 Task: Look for space in Cát Bà, Vietnam from 10th July, 2023 to 25th July, 2023 for 3 adults, 1 child in price range Rs.15000 to Rs.25000. Place can be shared room with 2 bedrooms having 3 beds and 2 bathrooms. Property type can be house, flat, guest house. Amenities needed are: wifi, TV, free parkinig on premises, gym, breakfast. Booking option can be shelf check-in. Required host language is English.
Action: Mouse moved to (426, 93)
Screenshot: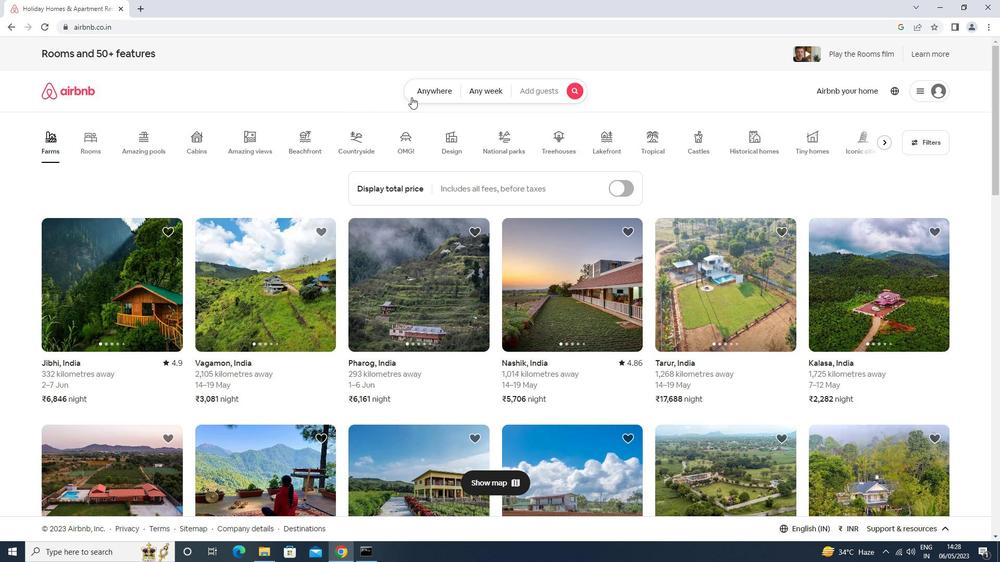 
Action: Mouse pressed left at (426, 93)
Screenshot: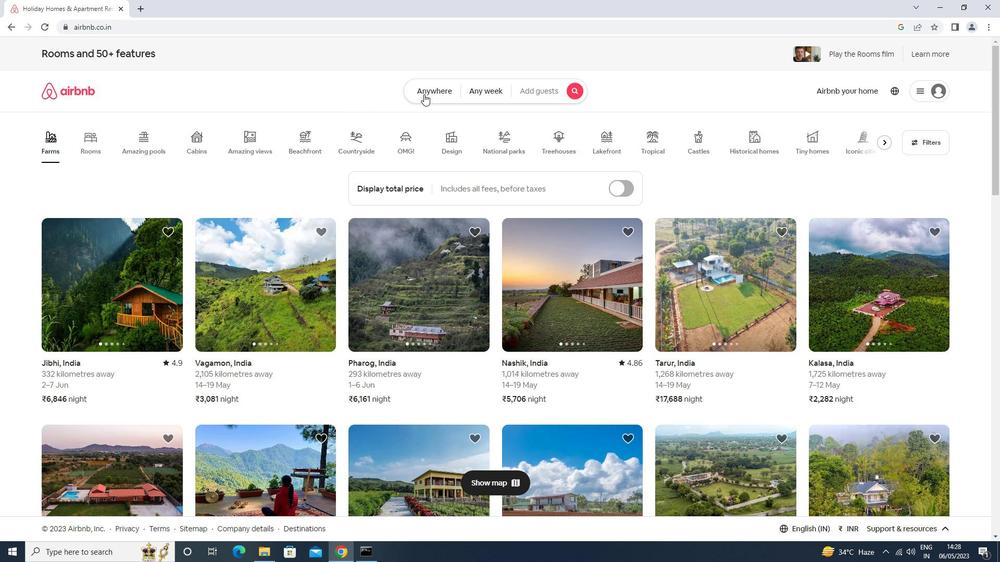 
Action: Mouse moved to (313, 133)
Screenshot: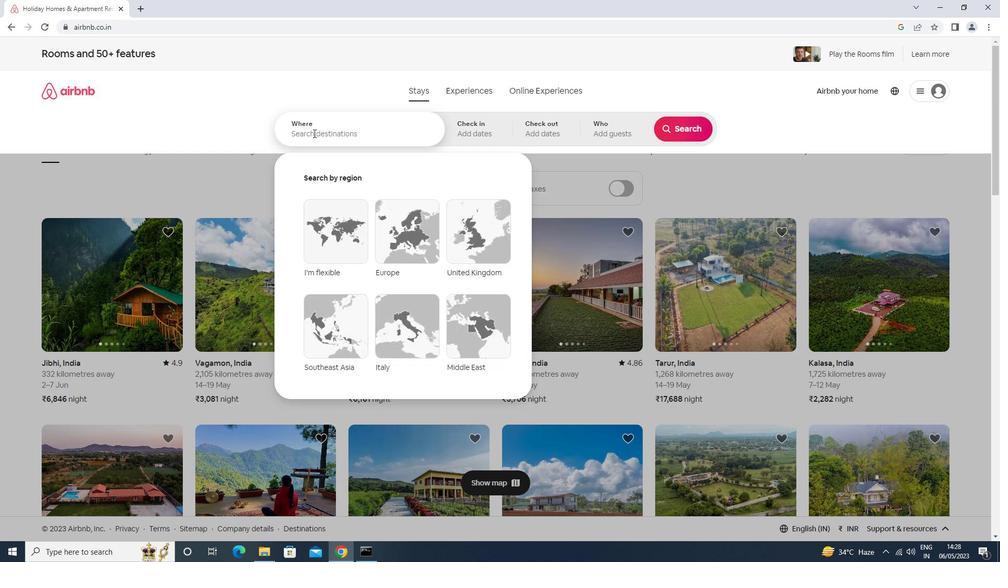 
Action: Mouse pressed left at (313, 133)
Screenshot: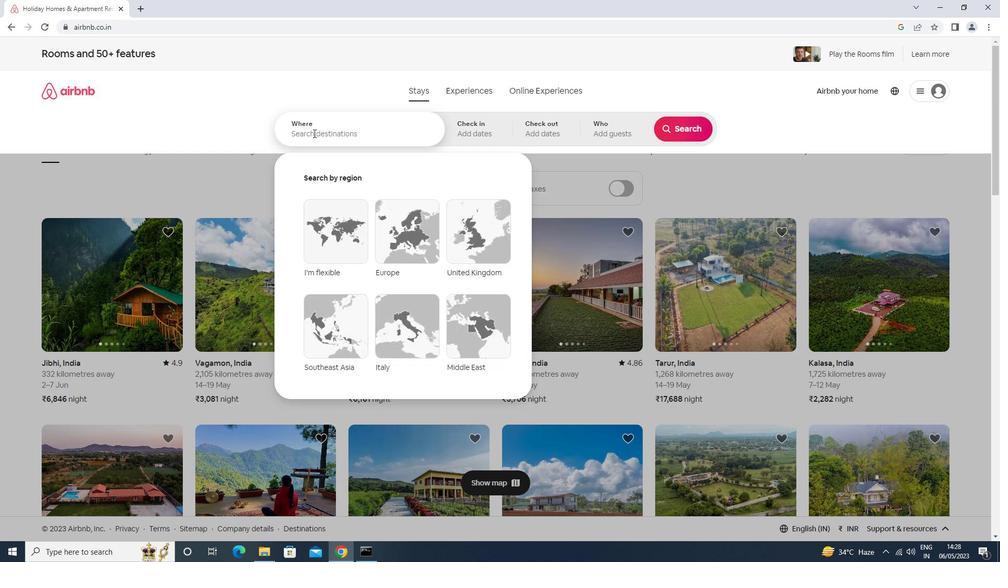 
Action: Key pressed cat<Key.space>ba<Key.space>vietnan<Key.backspace>m<Key.enter>
Screenshot: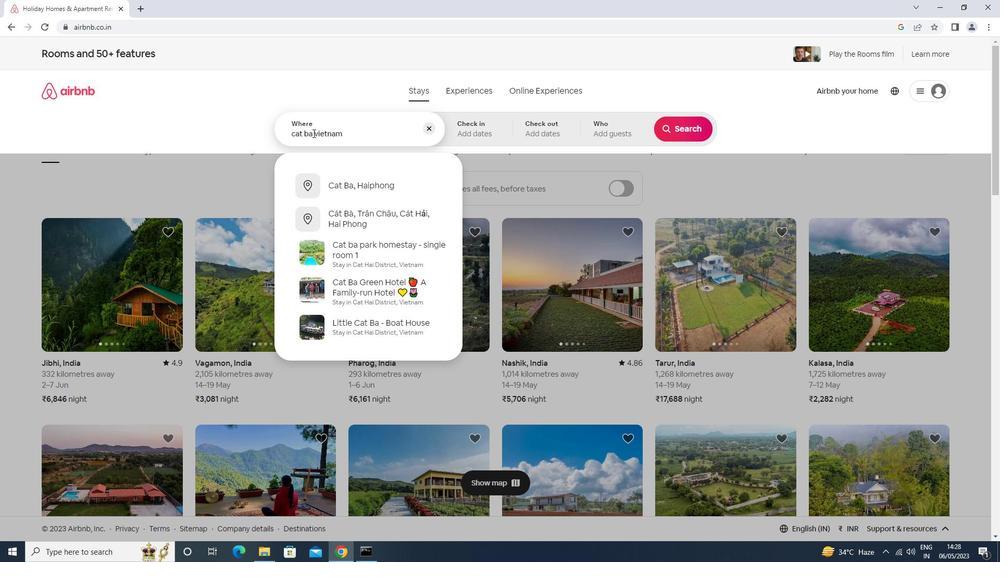 
Action: Mouse moved to (683, 209)
Screenshot: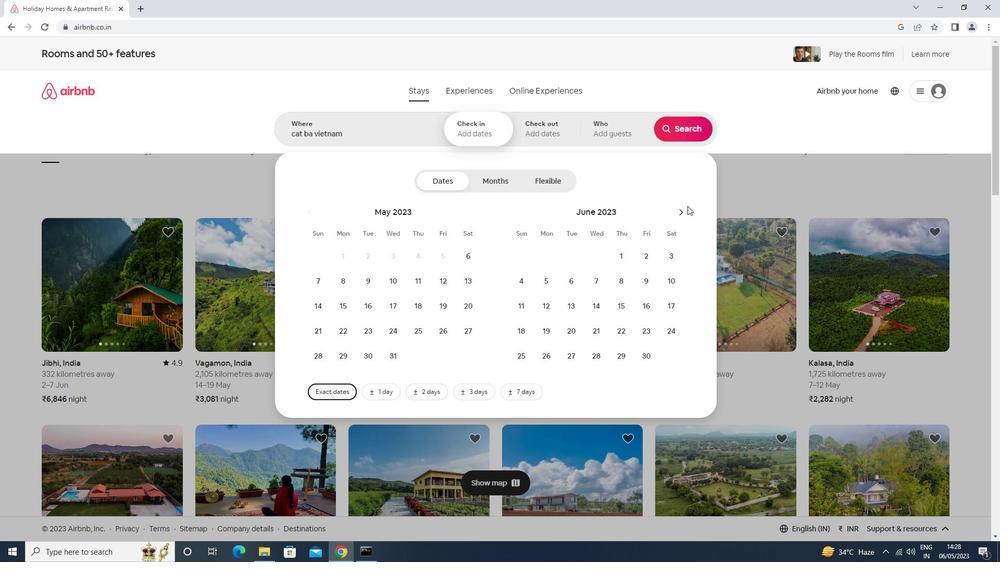 
Action: Mouse pressed left at (683, 209)
Screenshot: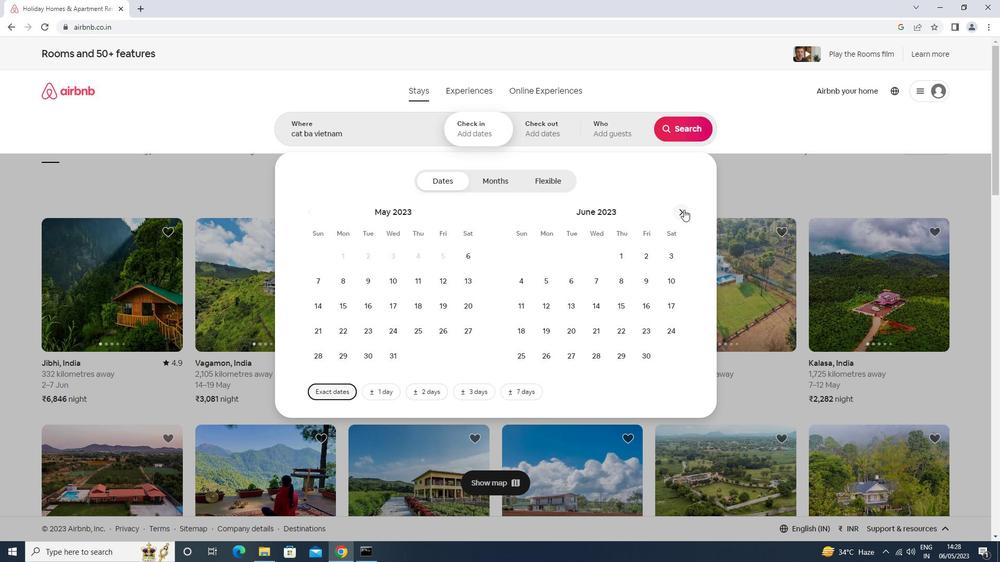 
Action: Mouse moved to (550, 304)
Screenshot: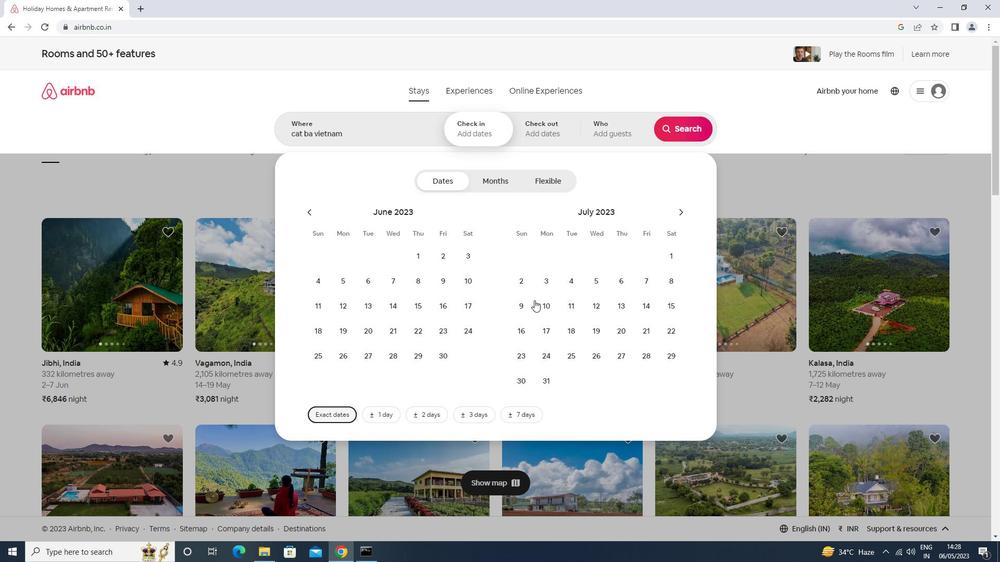 
Action: Mouse pressed left at (550, 304)
Screenshot: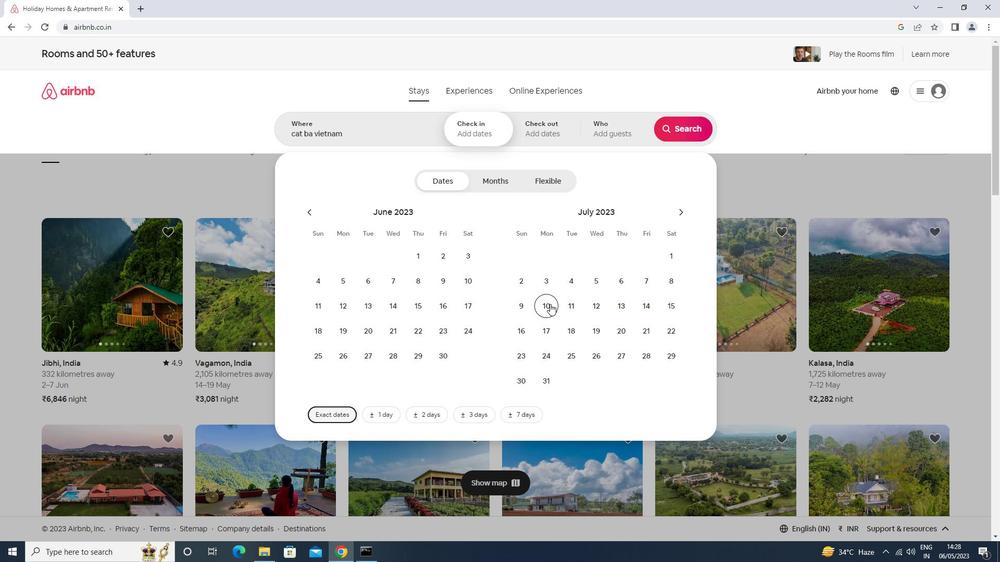 
Action: Mouse moved to (573, 352)
Screenshot: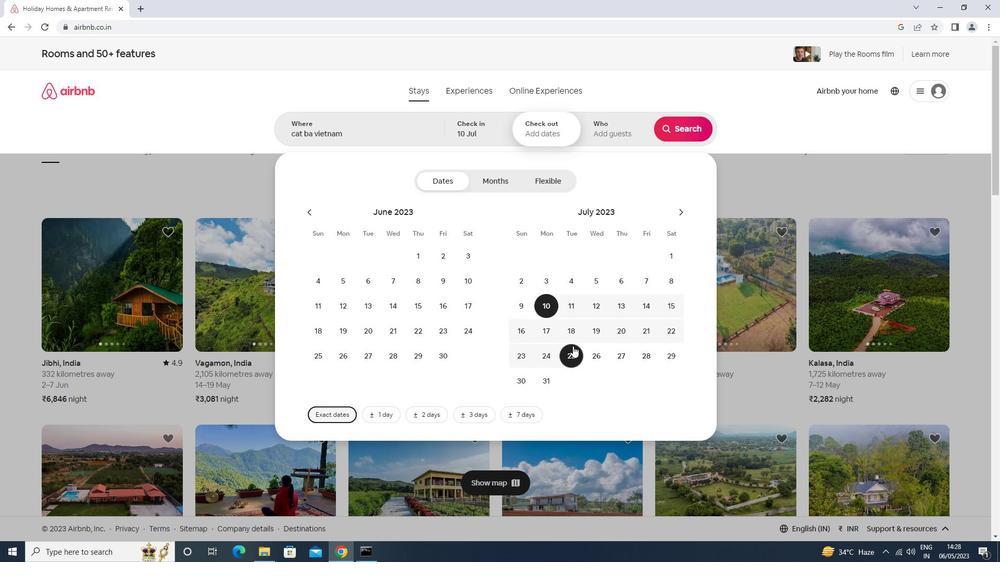 
Action: Mouse pressed left at (573, 352)
Screenshot: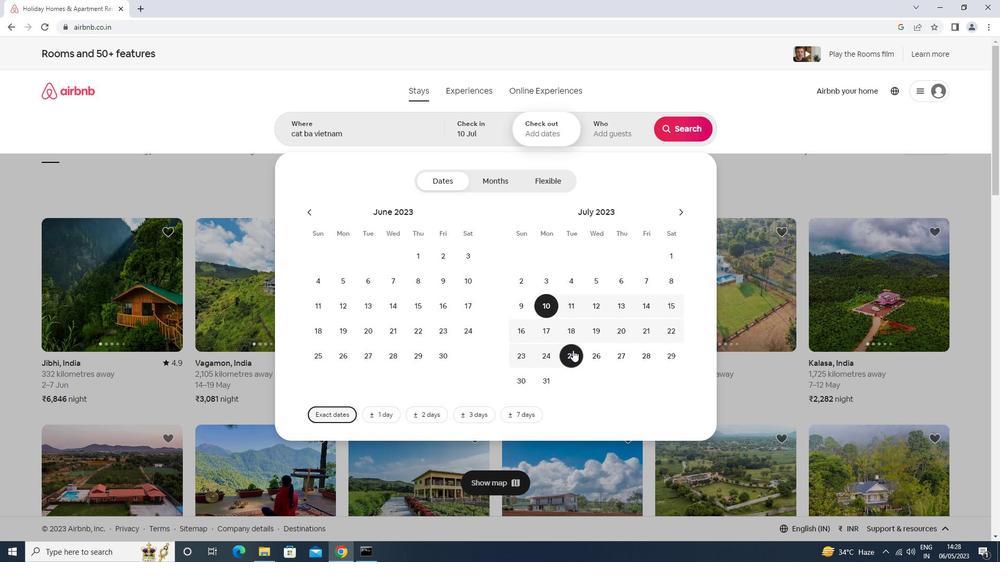 
Action: Mouse moved to (604, 140)
Screenshot: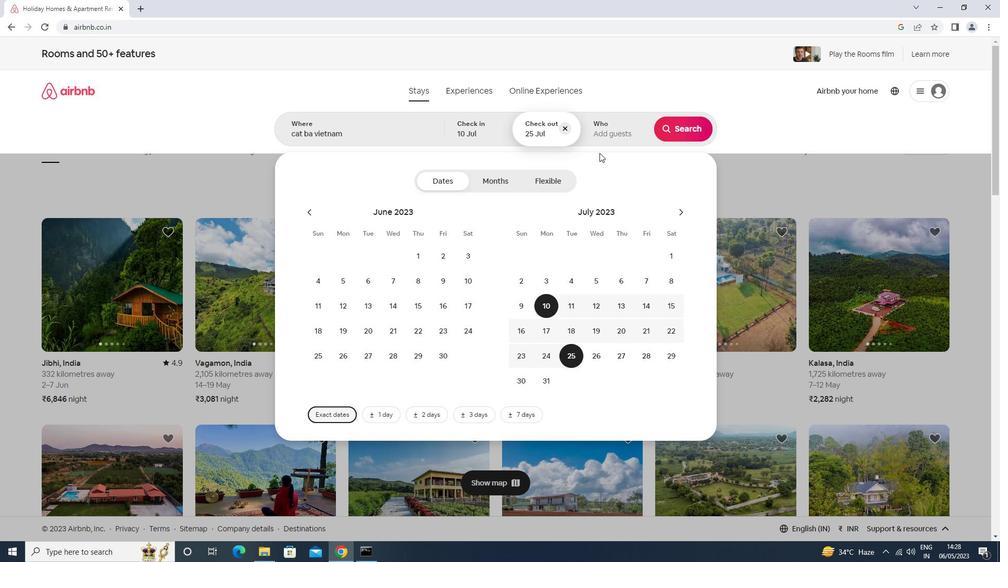 
Action: Mouse pressed left at (604, 140)
Screenshot: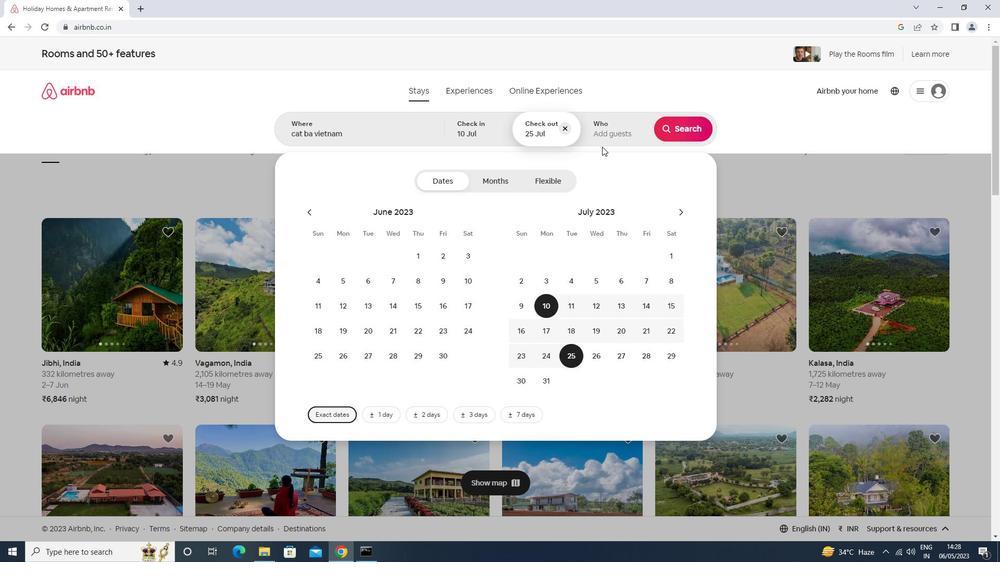 
Action: Mouse moved to (687, 184)
Screenshot: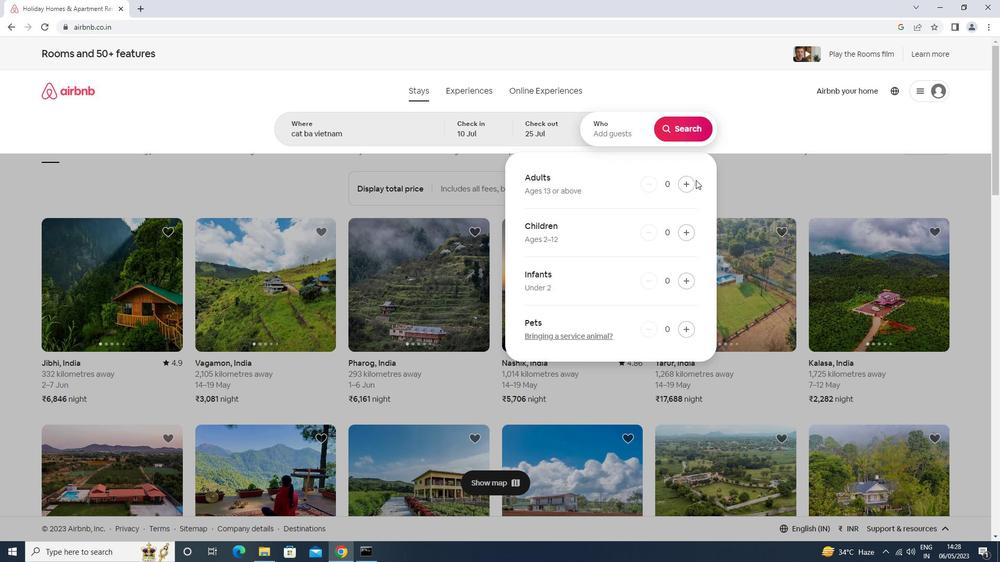 
Action: Mouse pressed left at (687, 184)
Screenshot: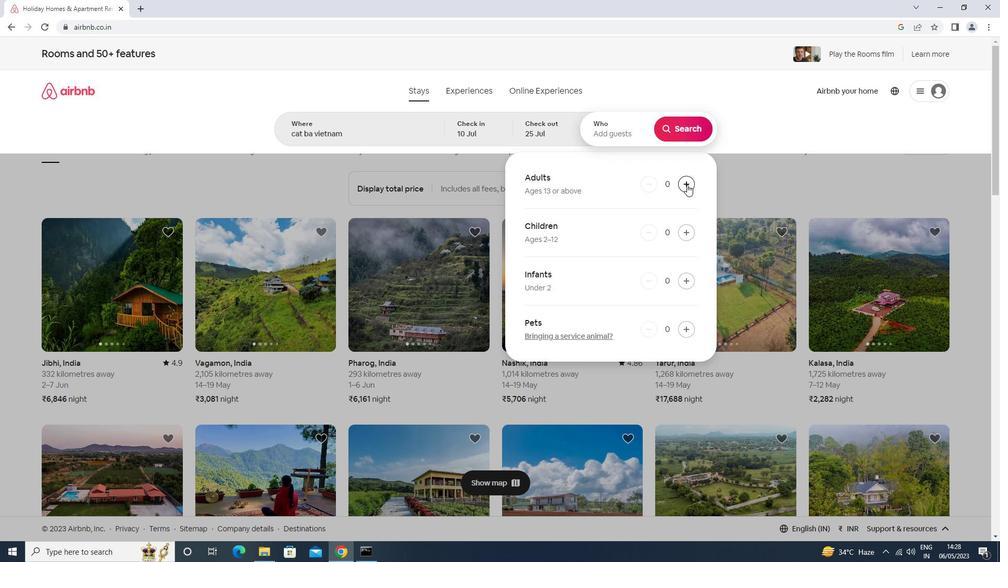 
Action: Mouse pressed left at (687, 184)
Screenshot: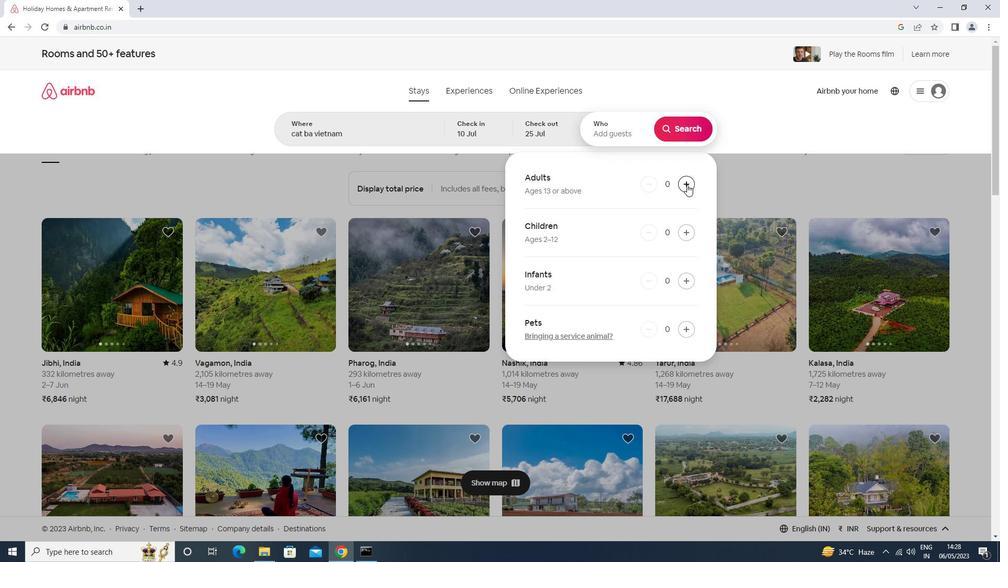 
Action: Mouse pressed left at (687, 184)
Screenshot: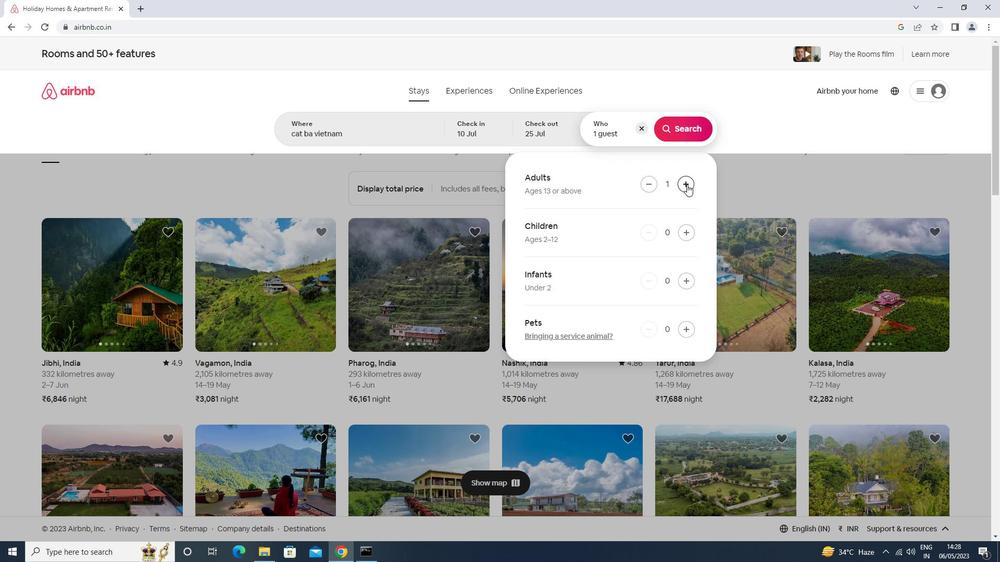 
Action: Mouse moved to (690, 236)
Screenshot: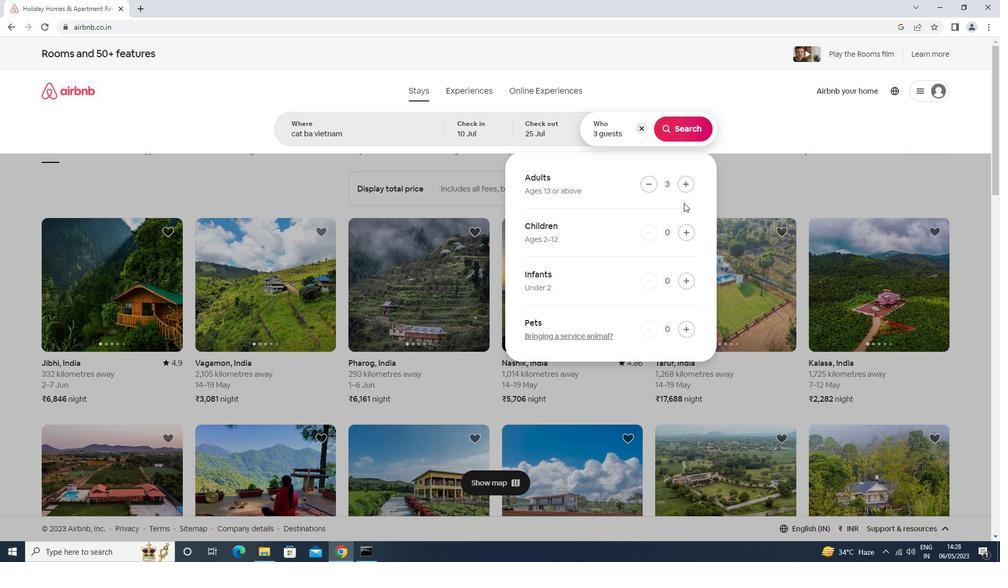 
Action: Mouse pressed left at (690, 236)
Screenshot: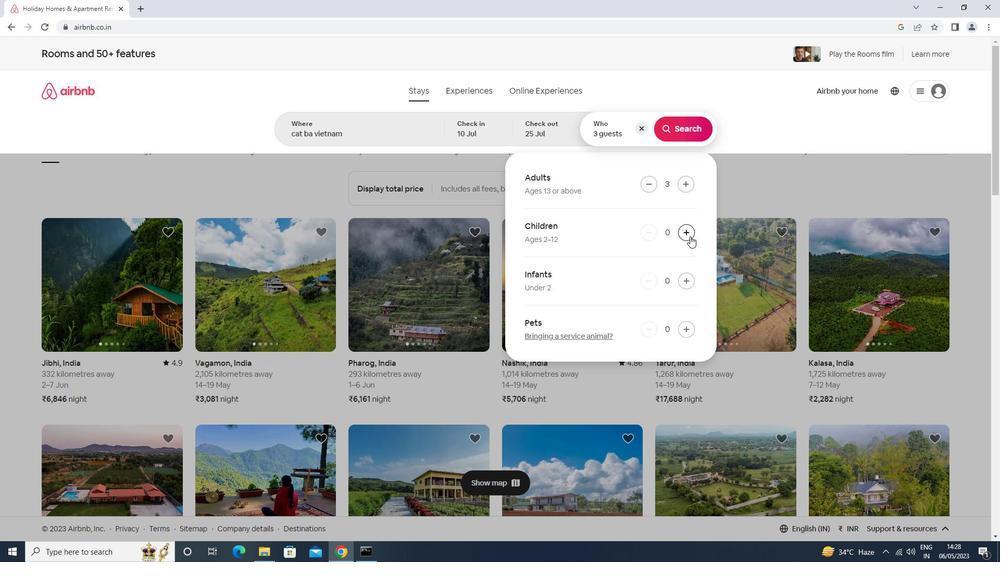
Action: Mouse moved to (685, 131)
Screenshot: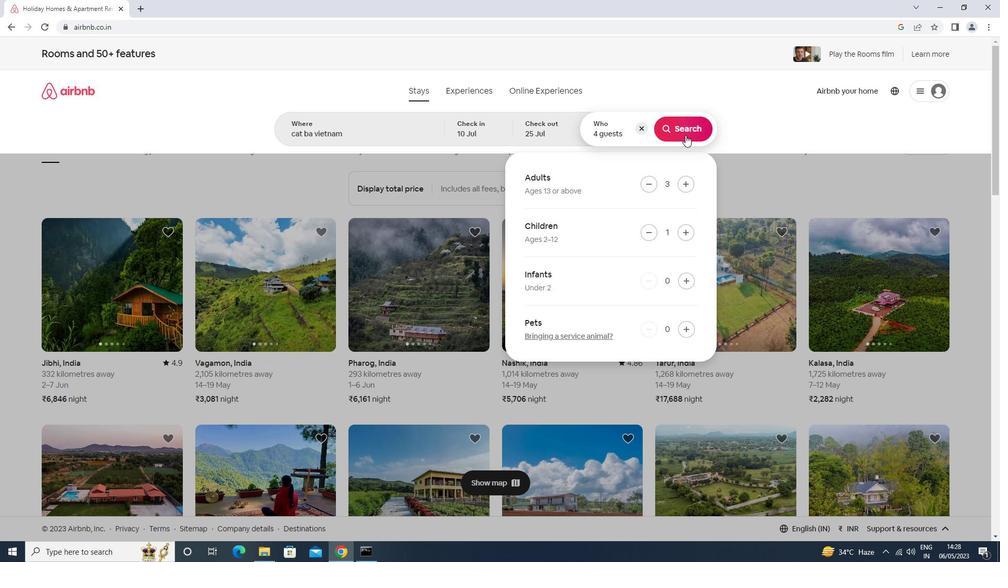 
Action: Mouse pressed left at (685, 131)
Screenshot: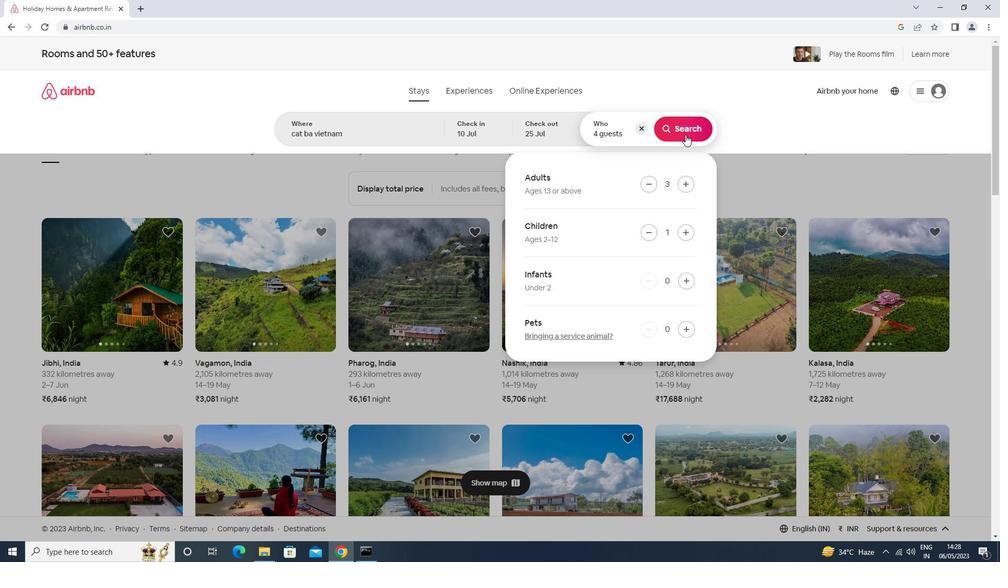 
Action: Mouse moved to (946, 88)
Screenshot: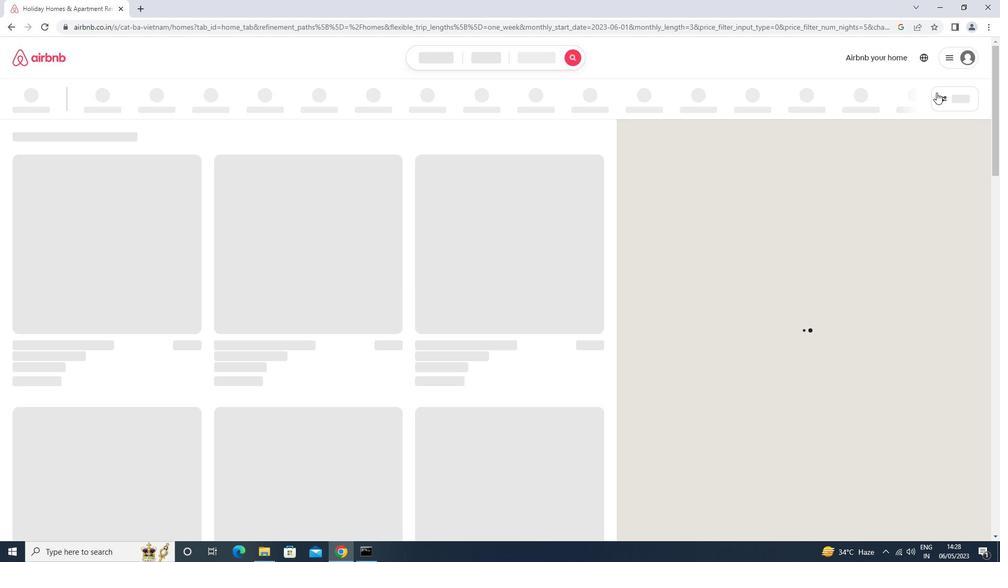 
Action: Mouse pressed left at (946, 88)
Screenshot: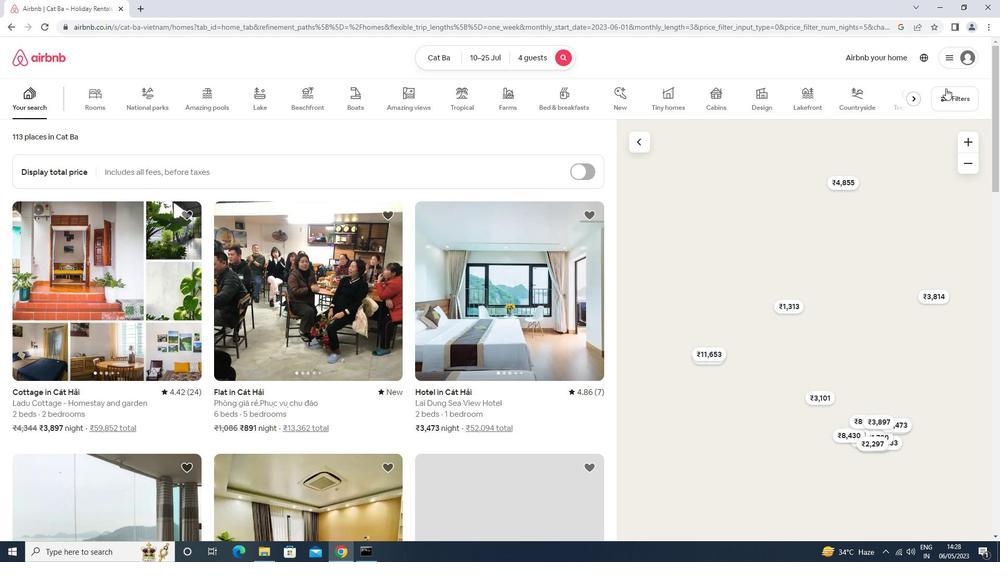 
Action: Mouse moved to (410, 350)
Screenshot: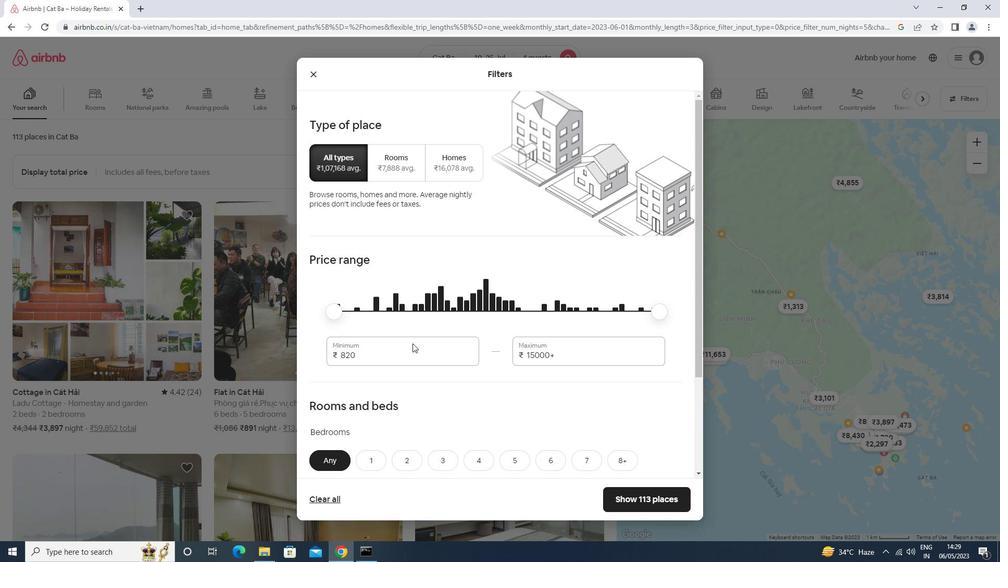 
Action: Mouse pressed left at (410, 350)
Screenshot: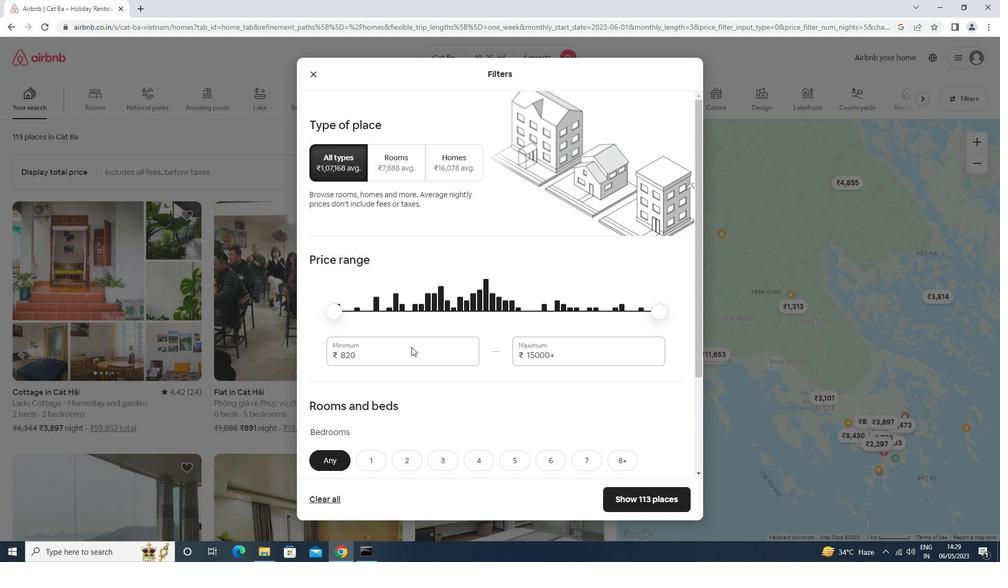
Action: Key pressed <Key.backspace><Key.backspace><Key.backspace>15000<Key.tab>25000
Screenshot: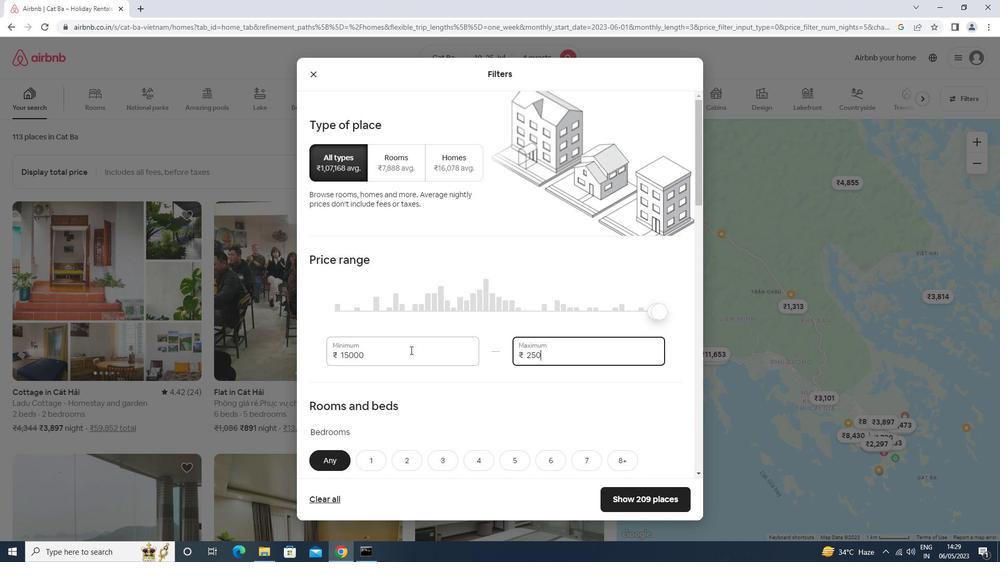 
Action: Mouse moved to (414, 327)
Screenshot: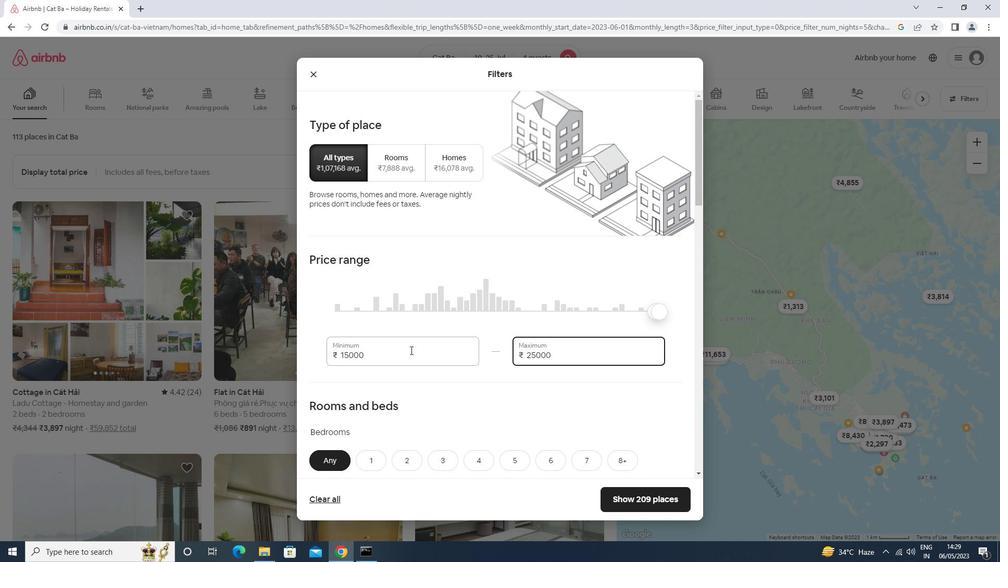 
Action: Mouse scrolled (414, 327) with delta (0, 0)
Screenshot: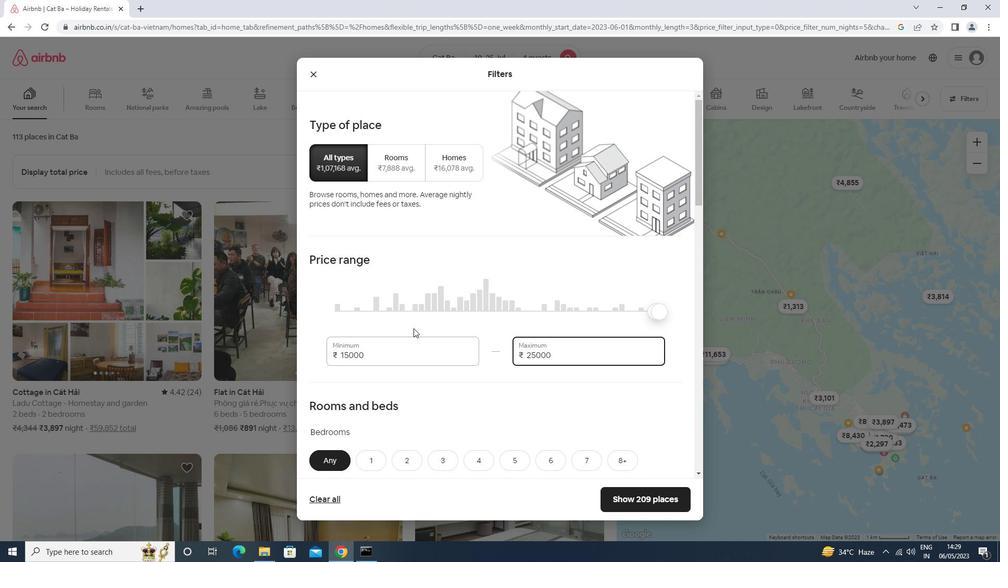 
Action: Mouse scrolled (414, 327) with delta (0, 0)
Screenshot: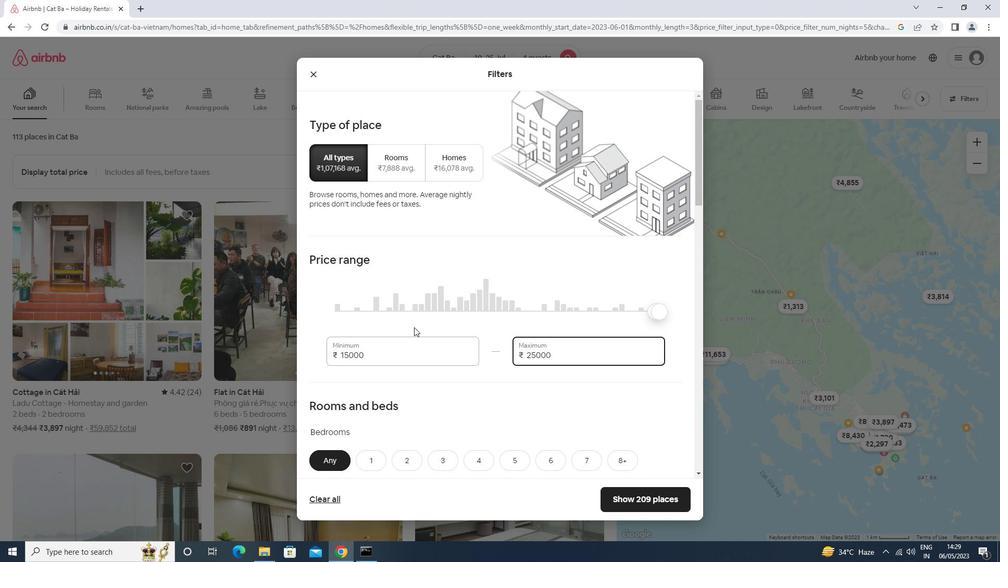 
Action: Mouse scrolled (414, 327) with delta (0, 0)
Screenshot: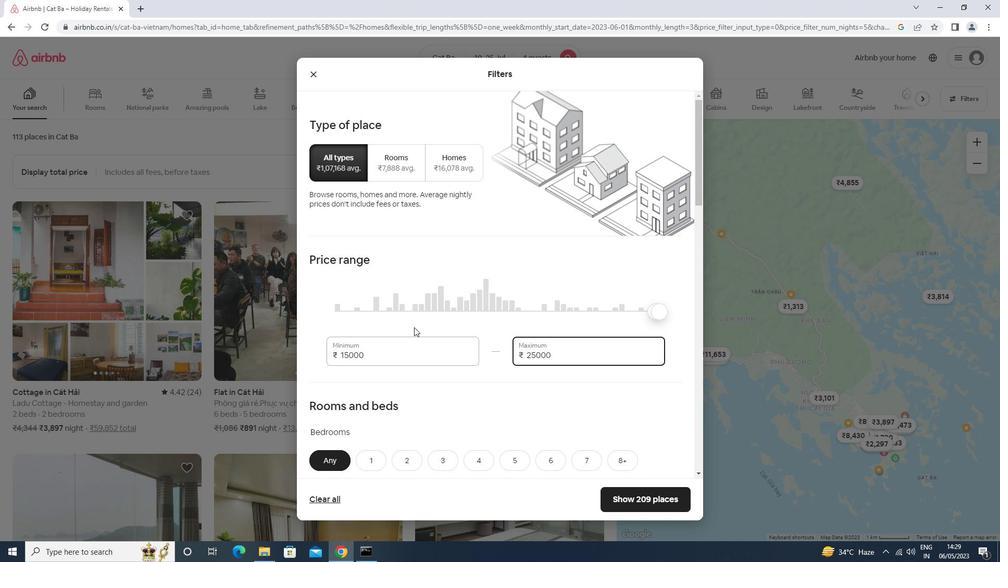 
Action: Mouse scrolled (414, 327) with delta (0, 0)
Screenshot: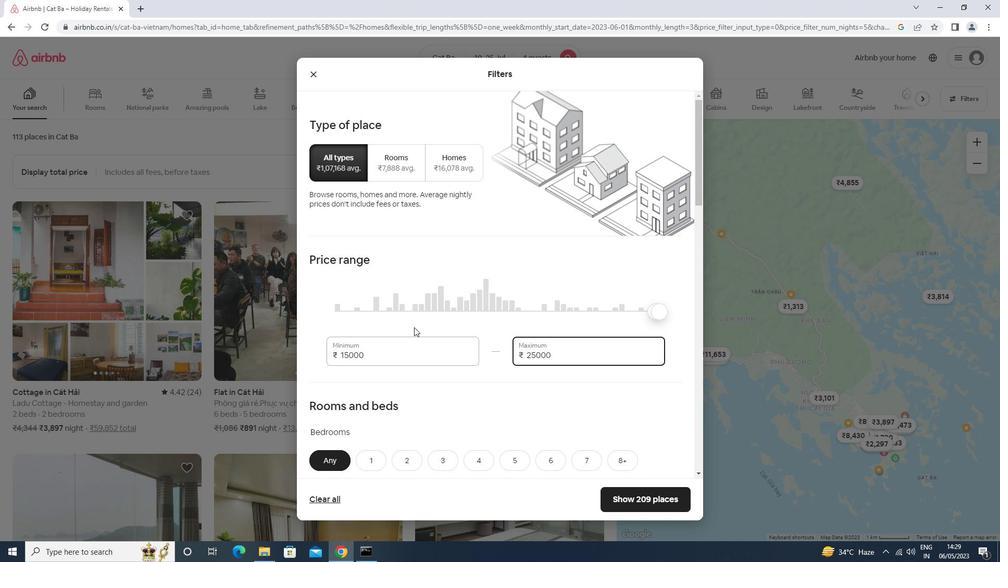 
Action: Mouse scrolled (414, 327) with delta (0, 0)
Screenshot: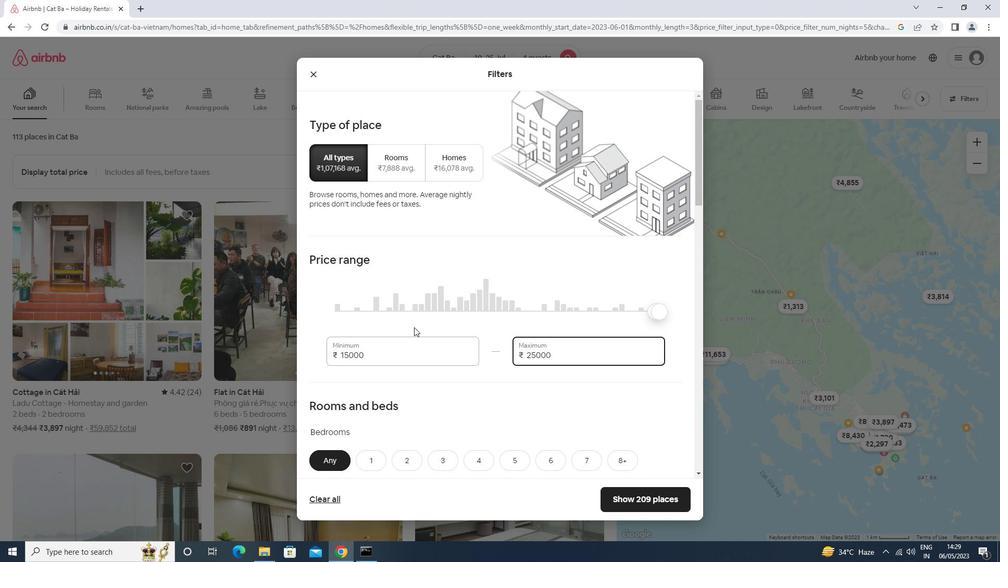 
Action: Mouse moved to (405, 200)
Screenshot: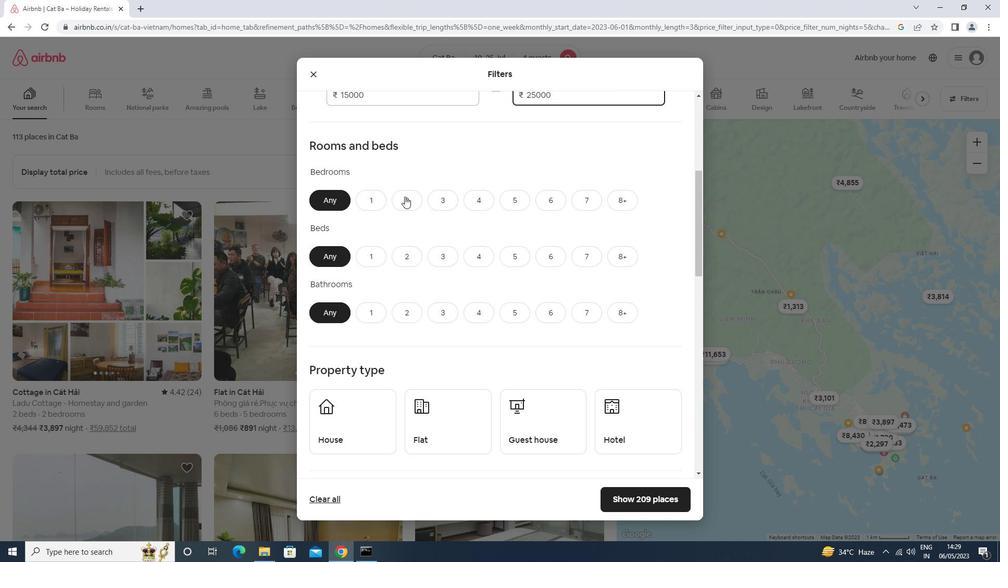
Action: Mouse pressed left at (405, 200)
Screenshot: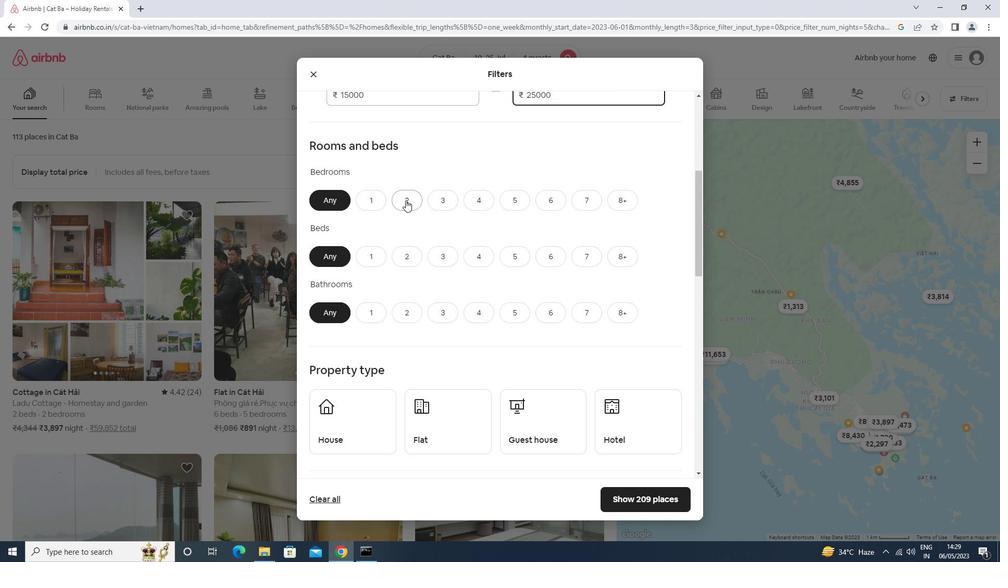 
Action: Mouse moved to (413, 251)
Screenshot: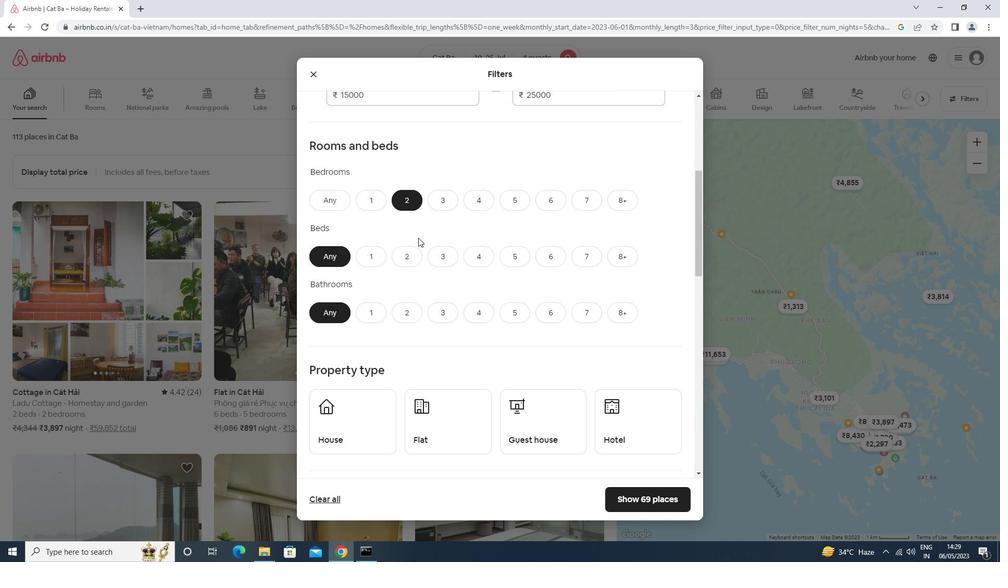 
Action: Mouse pressed left at (413, 251)
Screenshot: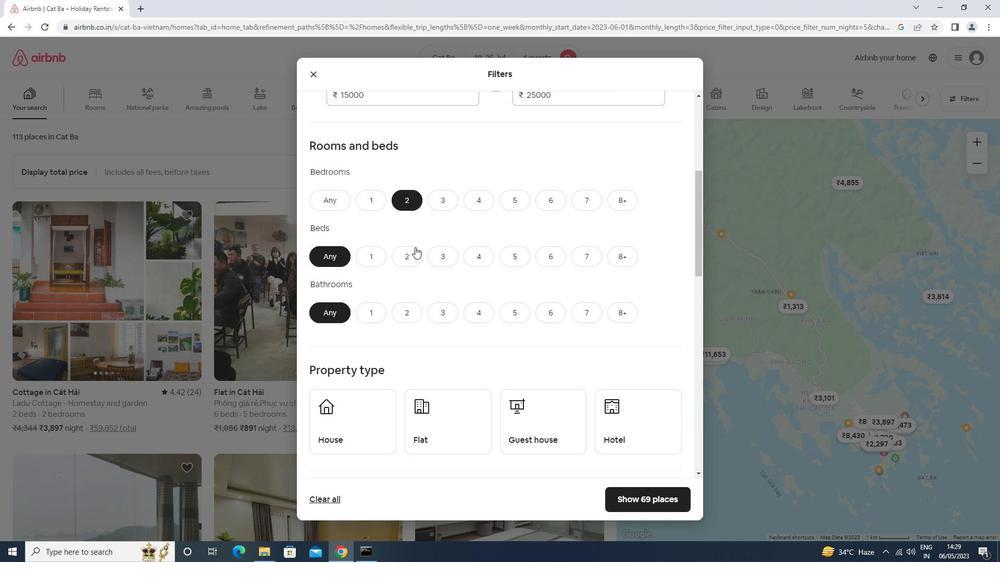
Action: Mouse moved to (404, 312)
Screenshot: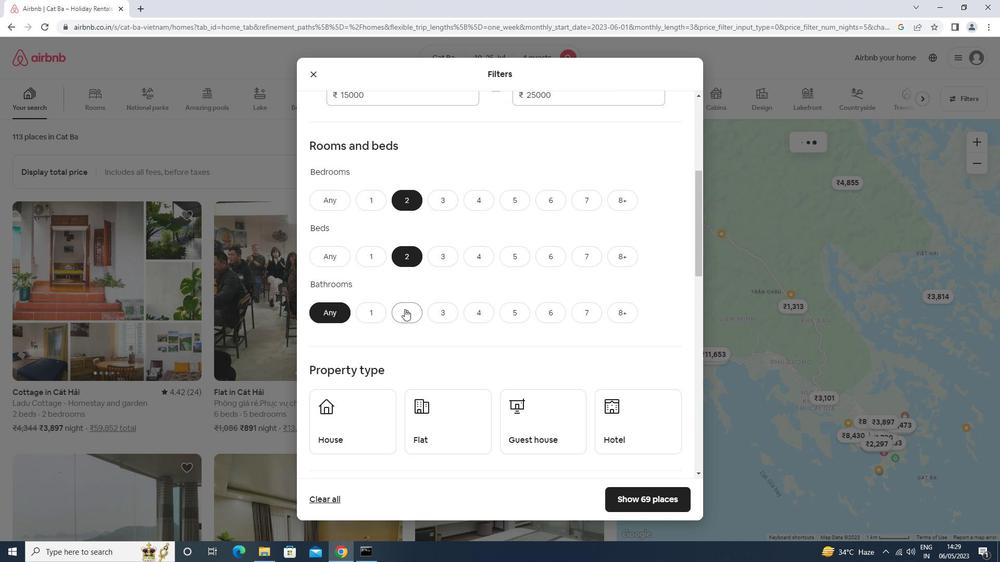 
Action: Mouse pressed left at (404, 312)
Screenshot: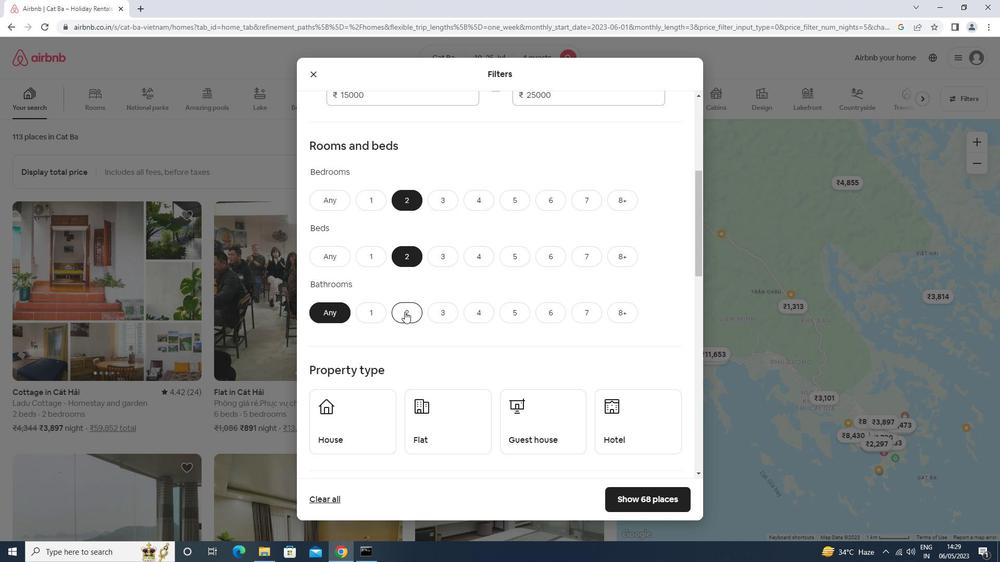 
Action: Mouse moved to (448, 317)
Screenshot: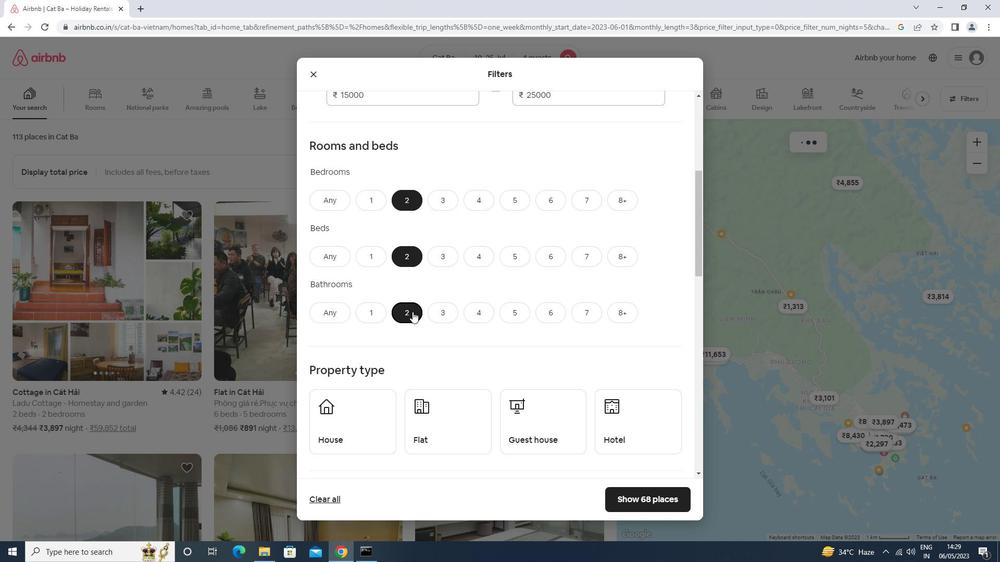 
Action: Mouse pressed left at (448, 317)
Screenshot: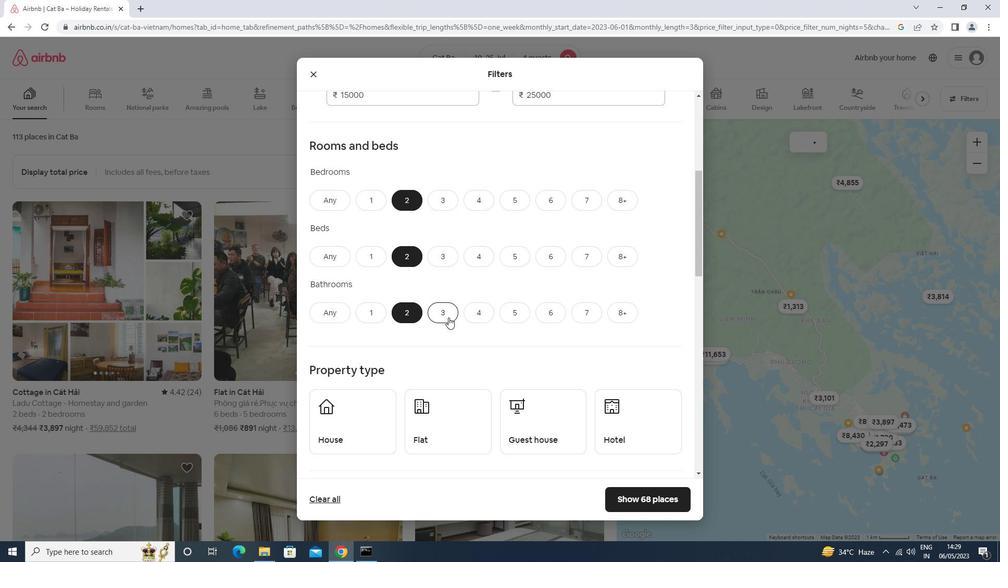 
Action: Mouse moved to (442, 252)
Screenshot: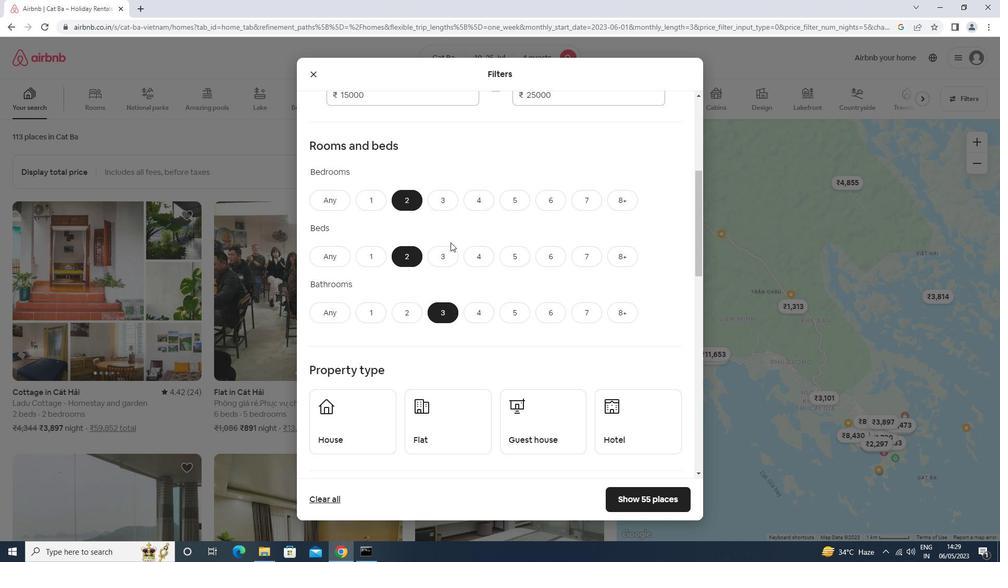 
Action: Mouse pressed left at (442, 252)
Screenshot: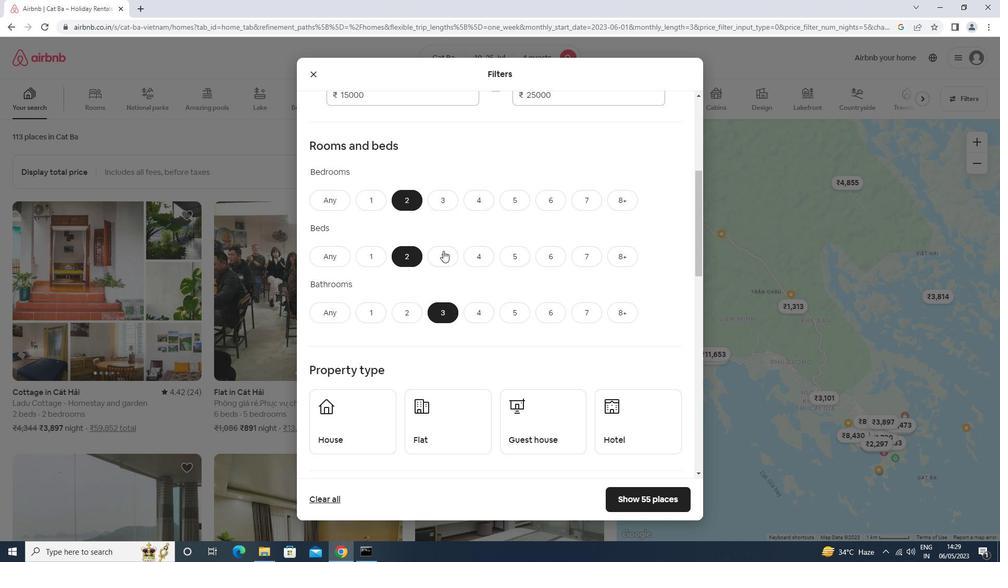 
Action: Mouse moved to (412, 309)
Screenshot: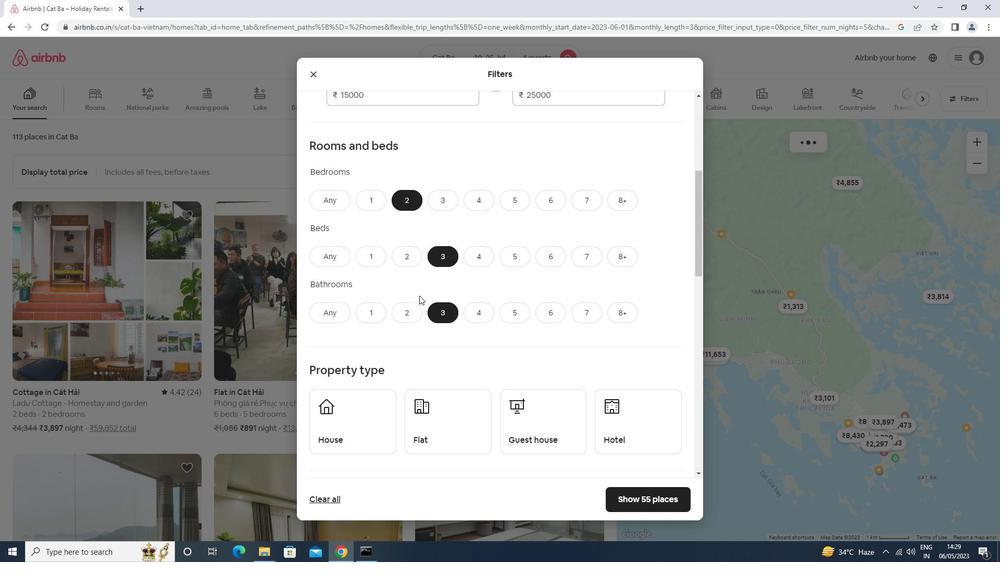 
Action: Mouse pressed left at (412, 309)
Screenshot: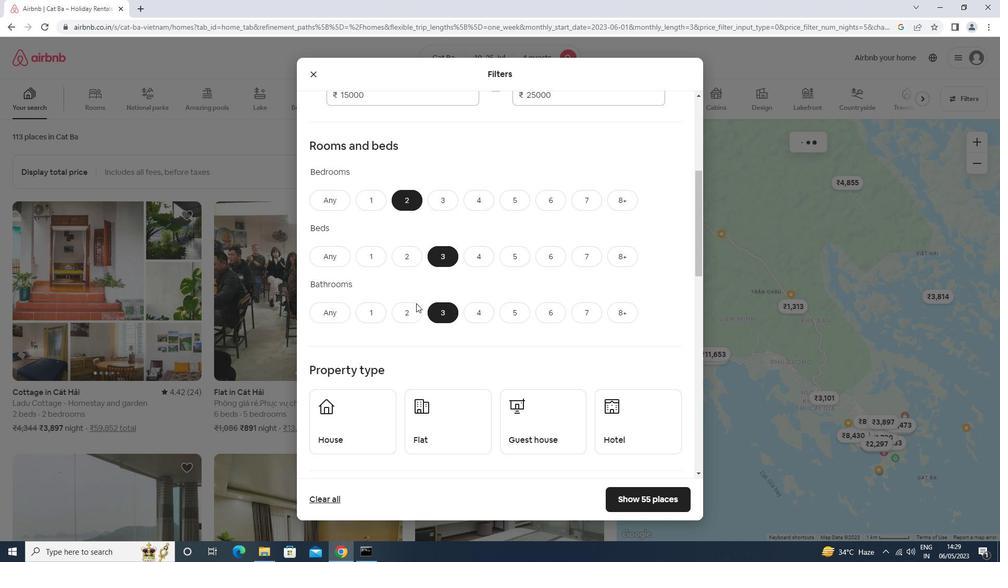 
Action: Mouse scrolled (412, 308) with delta (0, 0)
Screenshot: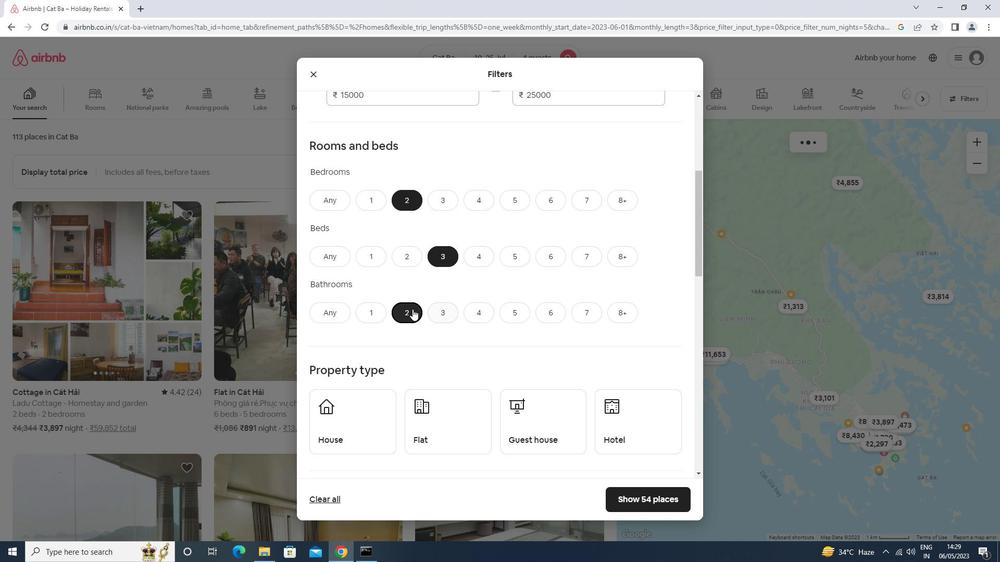 
Action: Mouse scrolled (412, 308) with delta (0, 0)
Screenshot: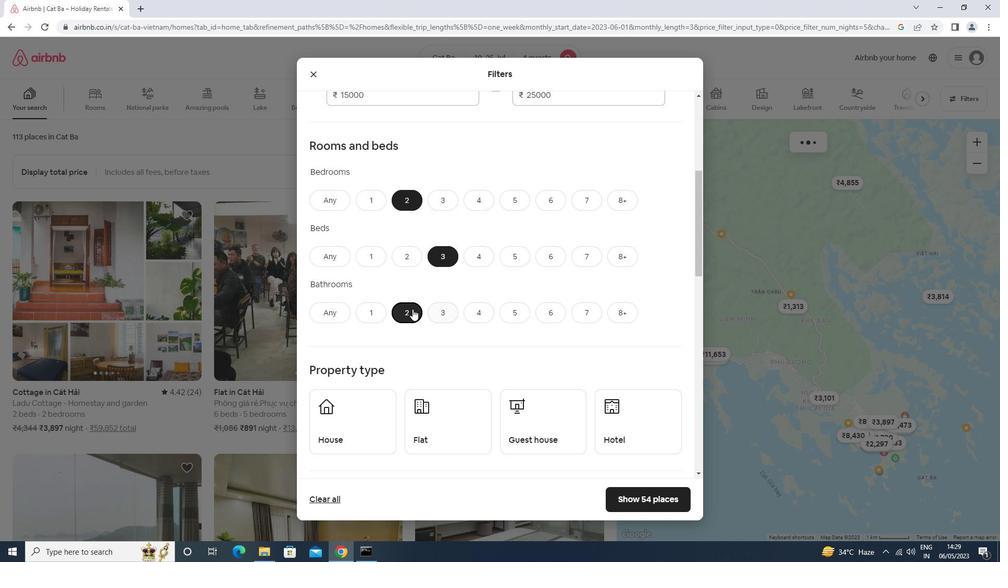 
Action: Mouse moved to (351, 308)
Screenshot: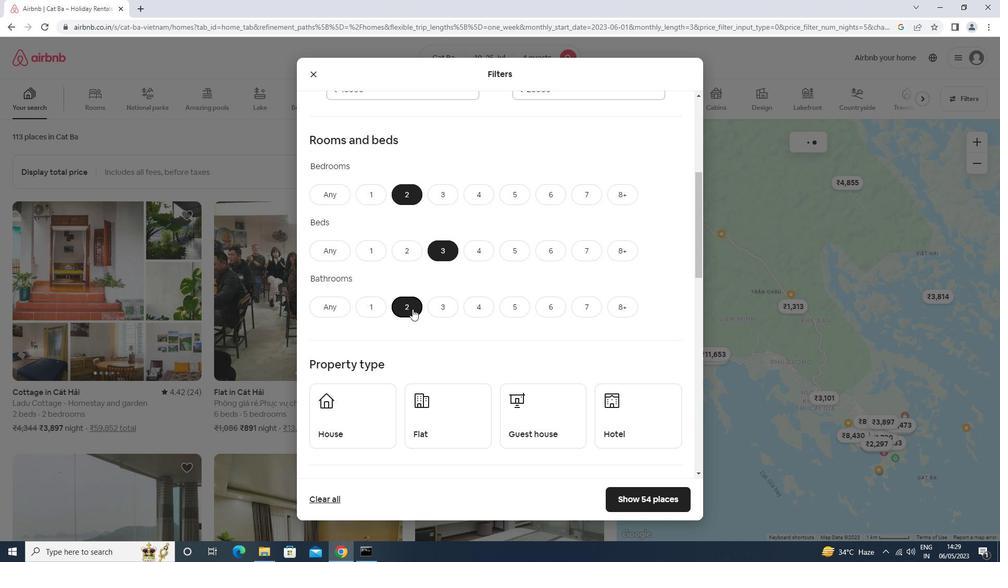 
Action: Mouse pressed left at (351, 308)
Screenshot: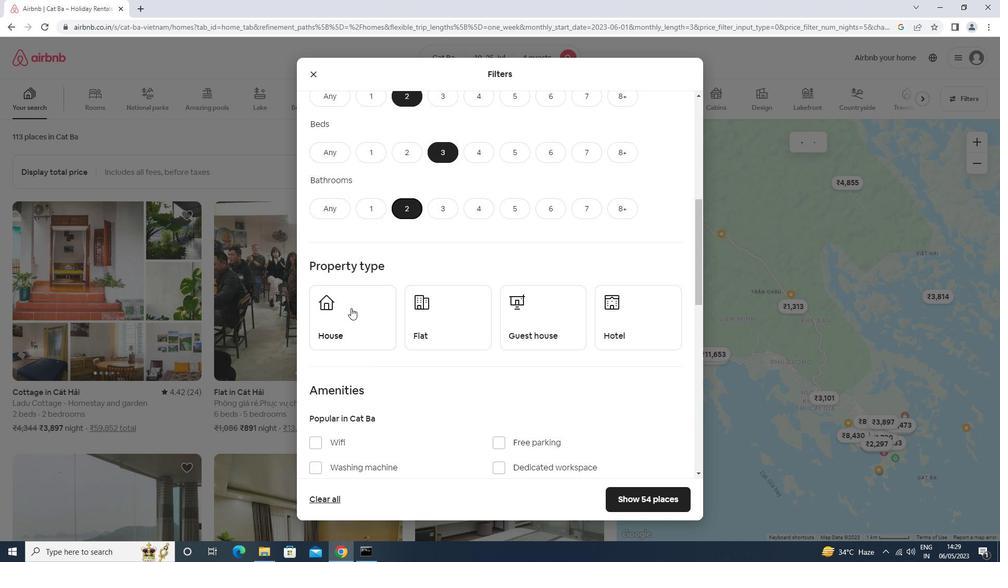 
Action: Mouse moved to (464, 325)
Screenshot: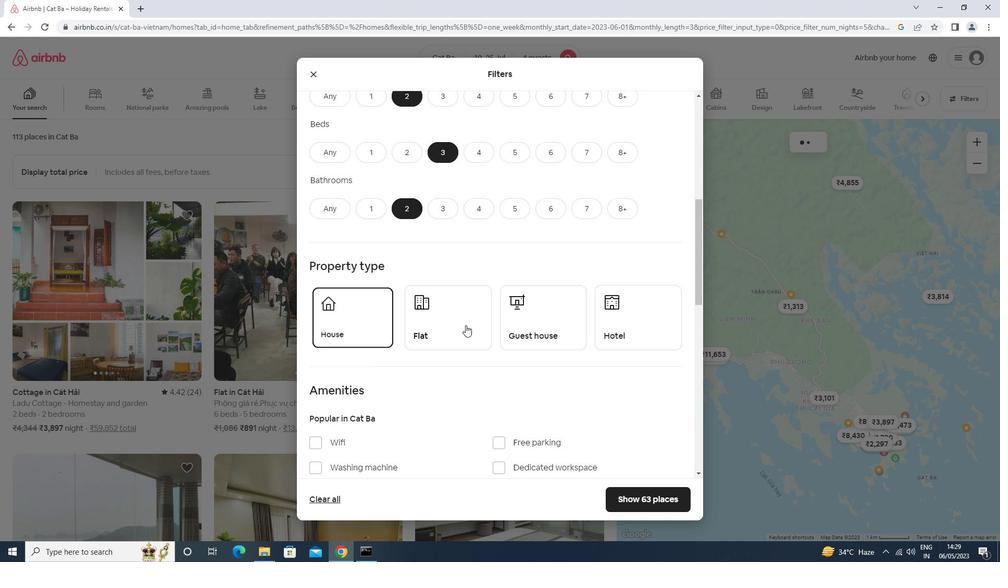 
Action: Mouse pressed left at (464, 325)
Screenshot: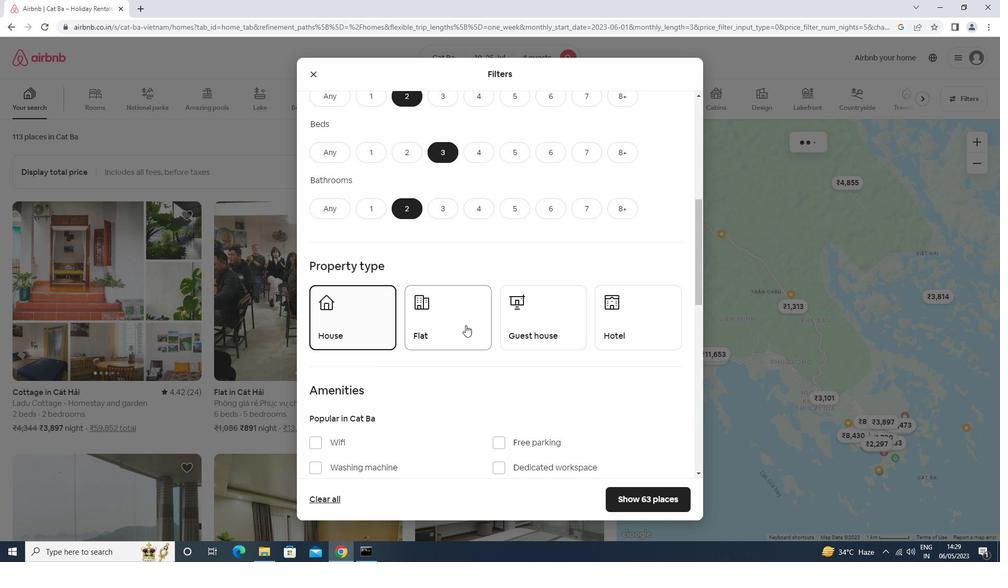 
Action: Mouse moved to (549, 325)
Screenshot: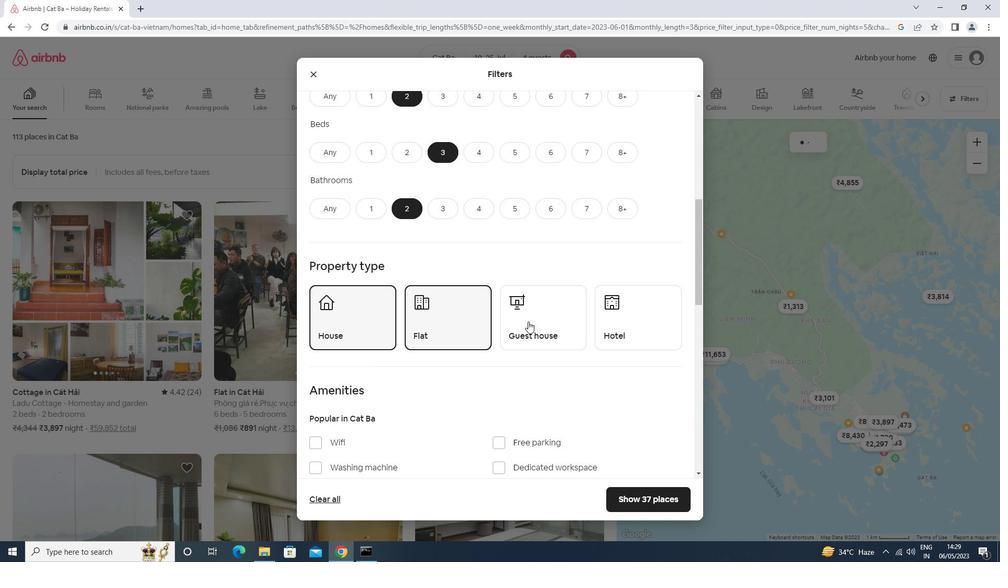 
Action: Mouse pressed left at (549, 325)
Screenshot: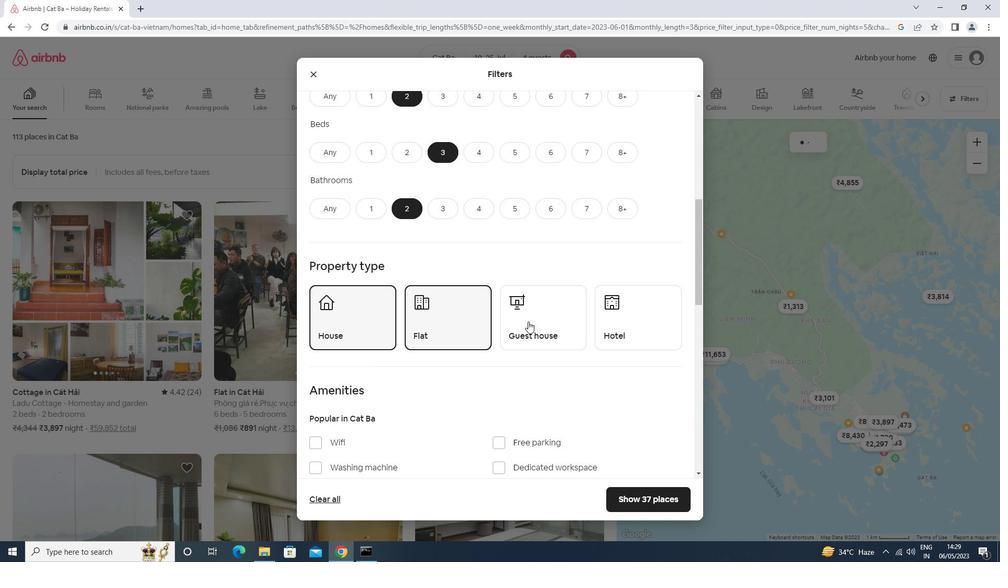 
Action: Mouse scrolled (549, 325) with delta (0, 0)
Screenshot: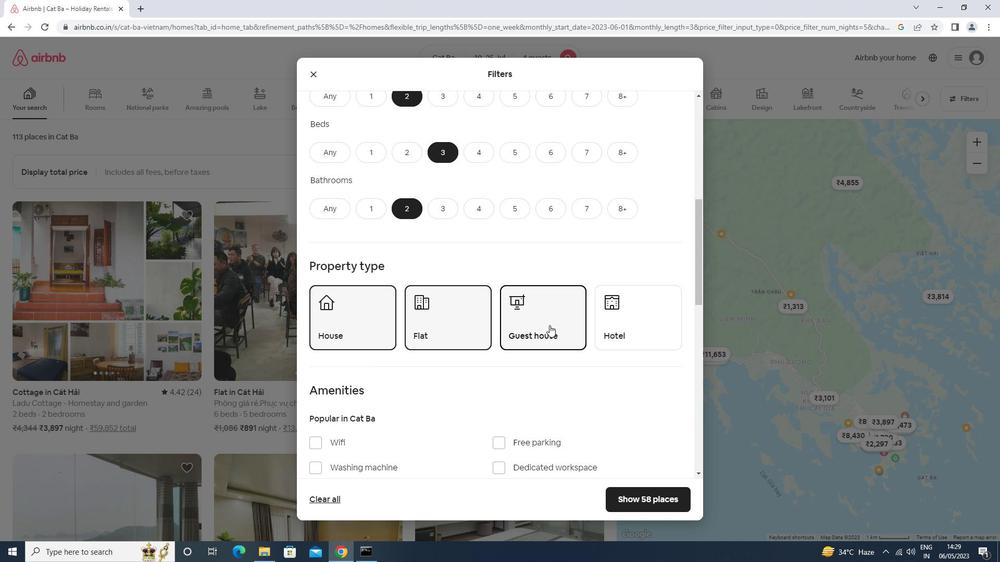 
Action: Mouse scrolled (549, 325) with delta (0, 0)
Screenshot: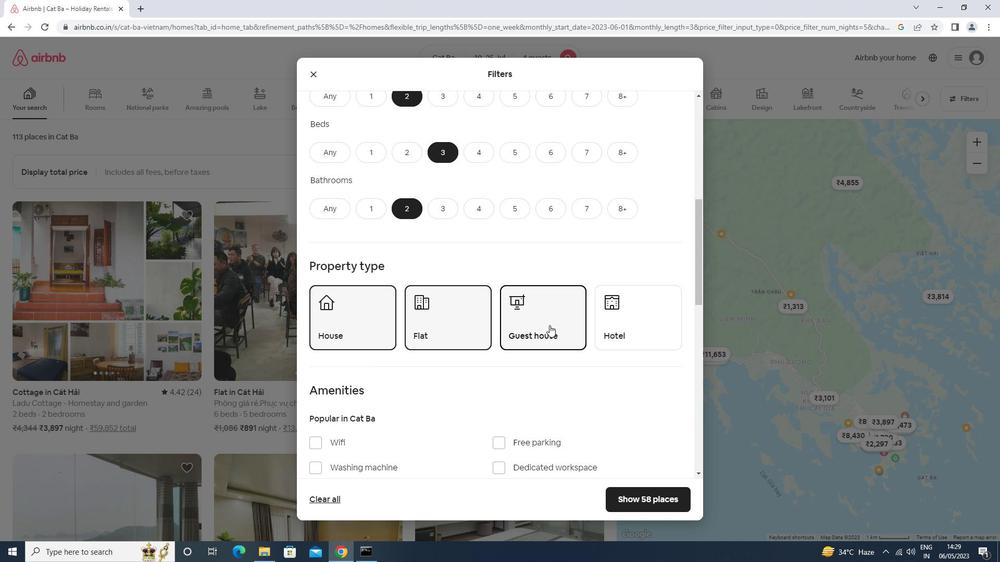 
Action: Mouse scrolled (549, 325) with delta (0, 0)
Screenshot: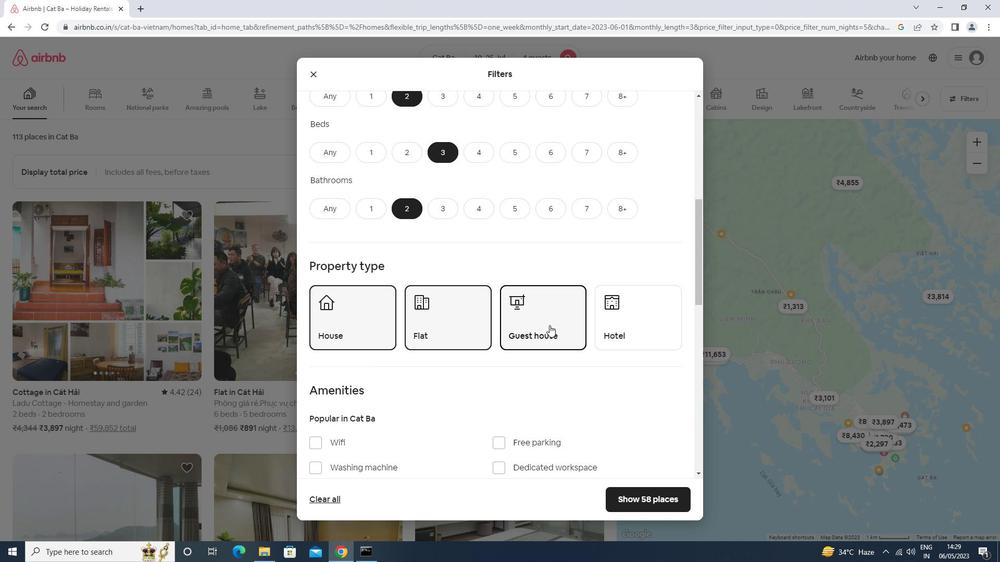 
Action: Mouse scrolled (549, 325) with delta (0, 0)
Screenshot: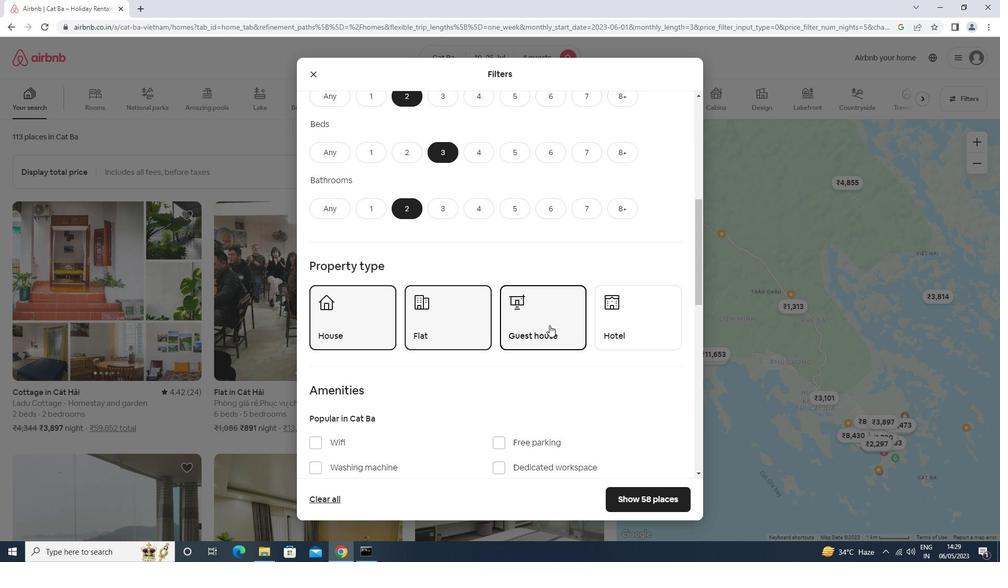 
Action: Mouse moved to (343, 234)
Screenshot: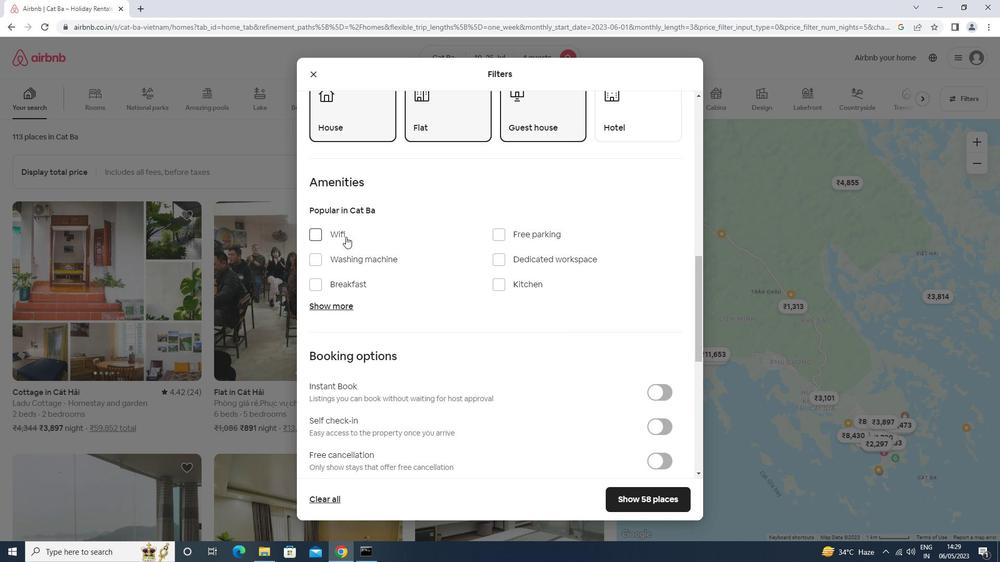 
Action: Mouse pressed left at (343, 234)
Screenshot: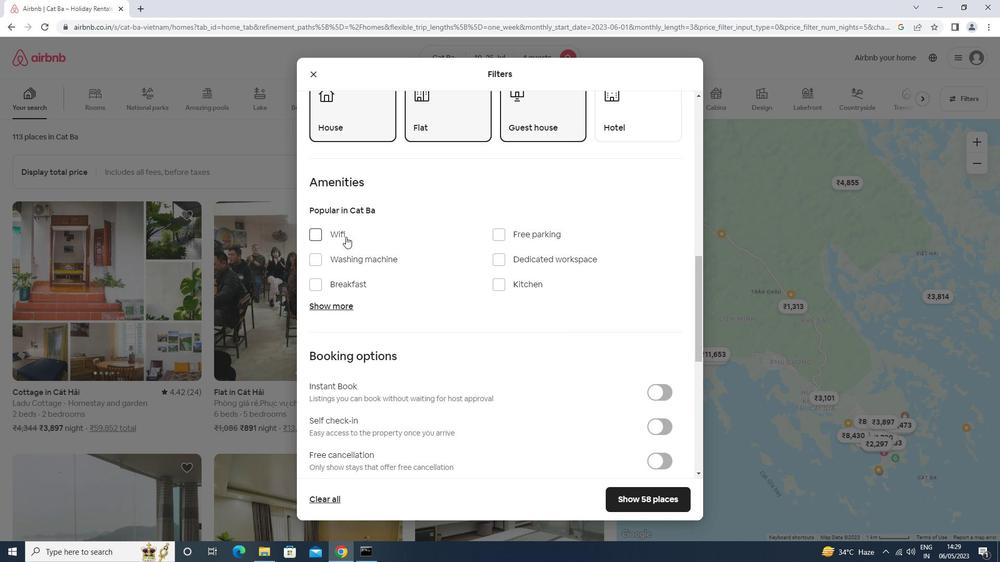 
Action: Mouse moved to (533, 235)
Screenshot: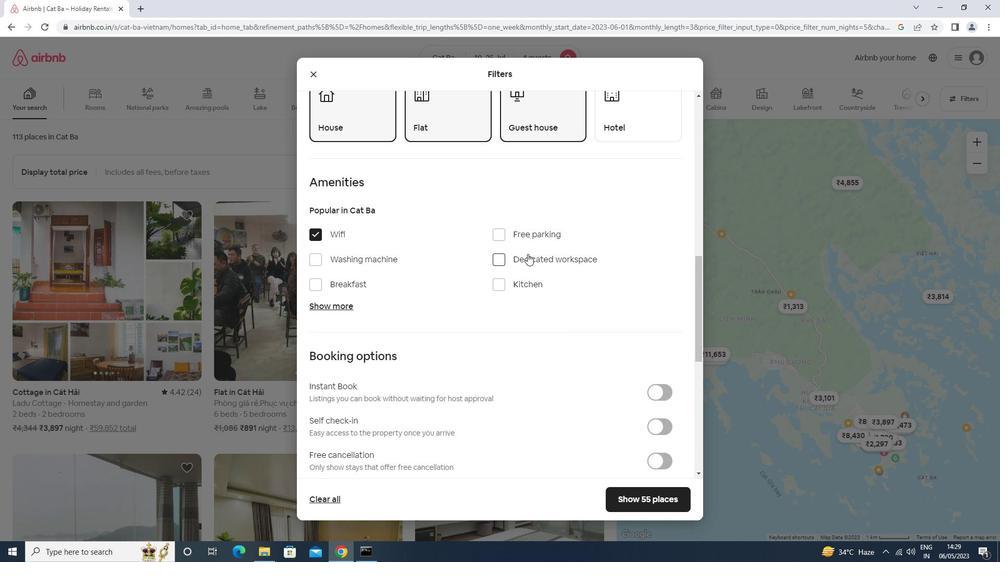 
Action: Mouse pressed left at (533, 235)
Screenshot: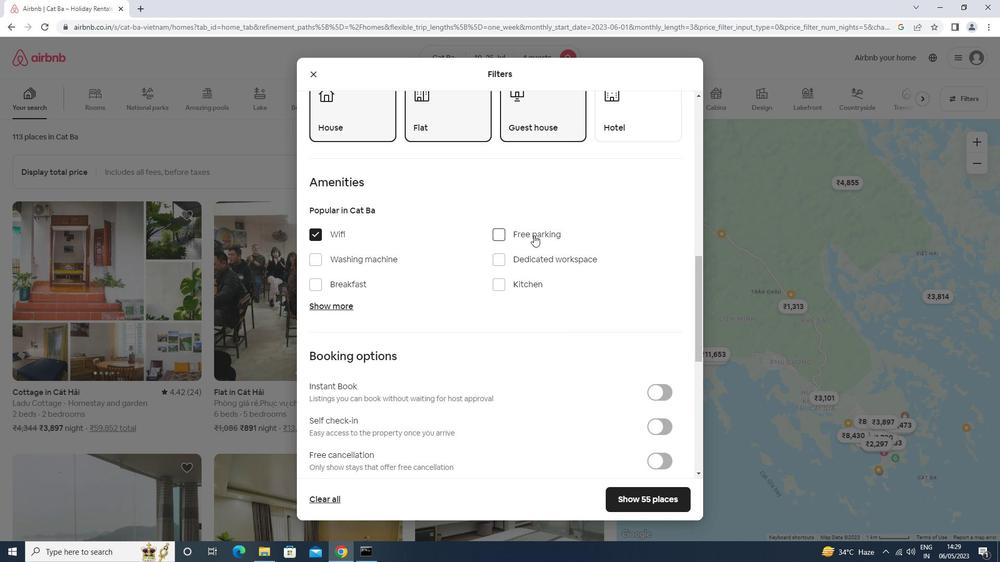 
Action: Mouse moved to (344, 304)
Screenshot: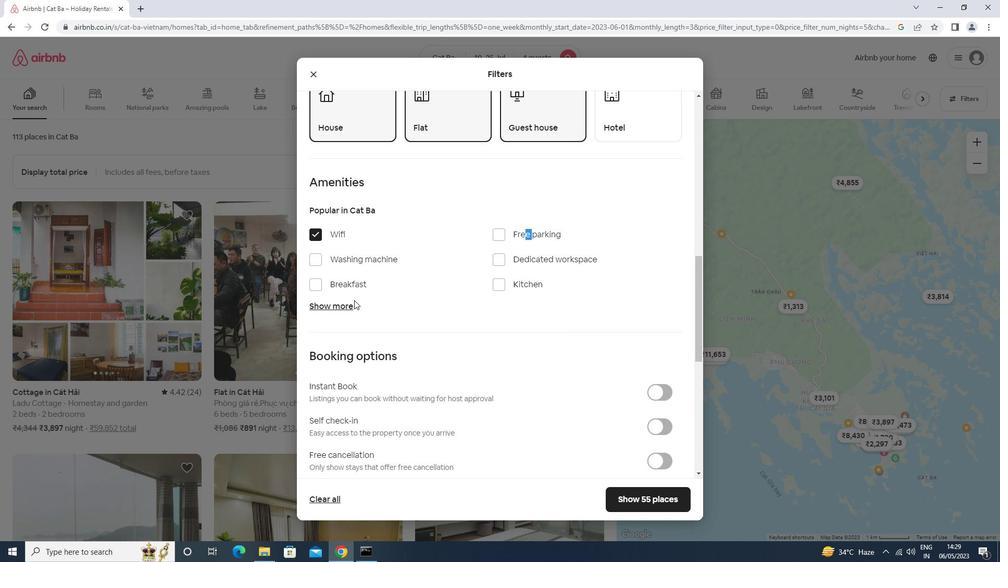 
Action: Mouse pressed left at (344, 304)
Screenshot: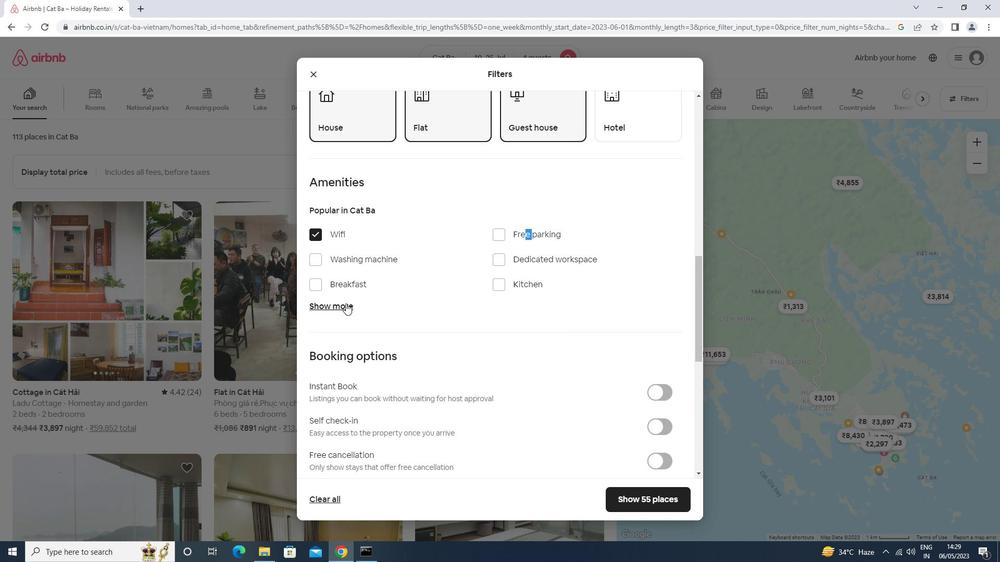 
Action: Mouse moved to (500, 235)
Screenshot: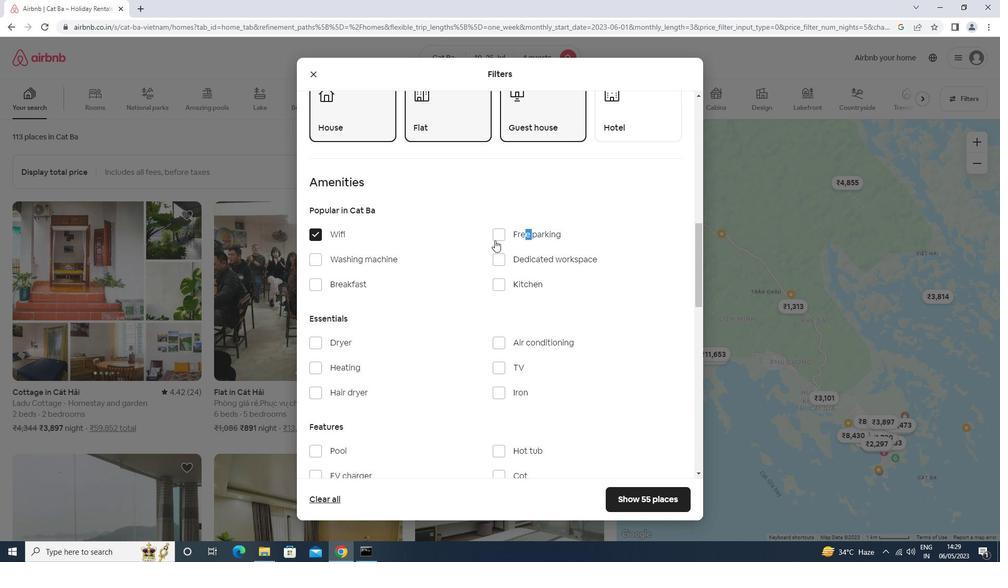 
Action: Mouse pressed left at (500, 235)
Screenshot: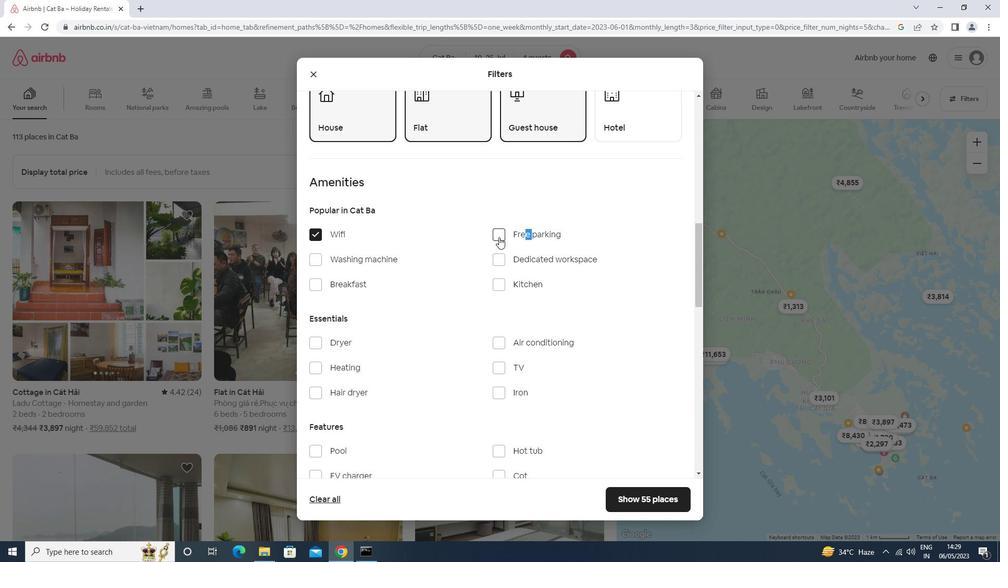 
Action: Mouse moved to (504, 362)
Screenshot: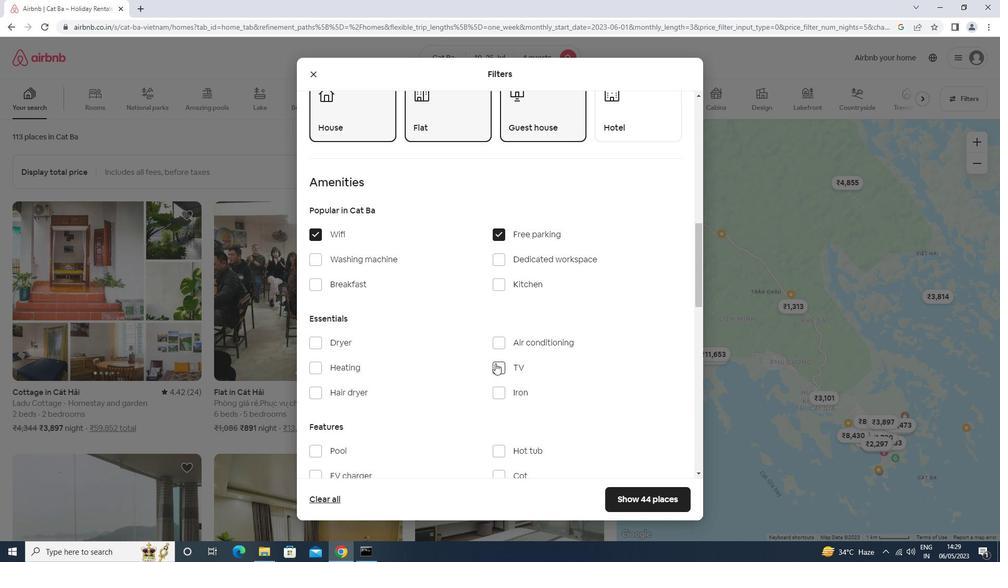 
Action: Mouse pressed left at (504, 362)
Screenshot: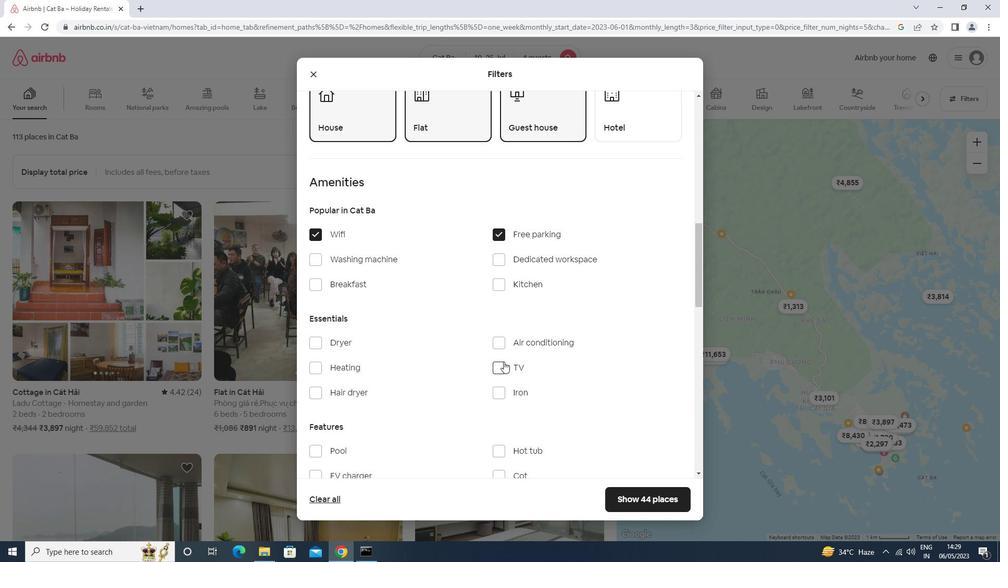 
Action: Mouse moved to (455, 363)
Screenshot: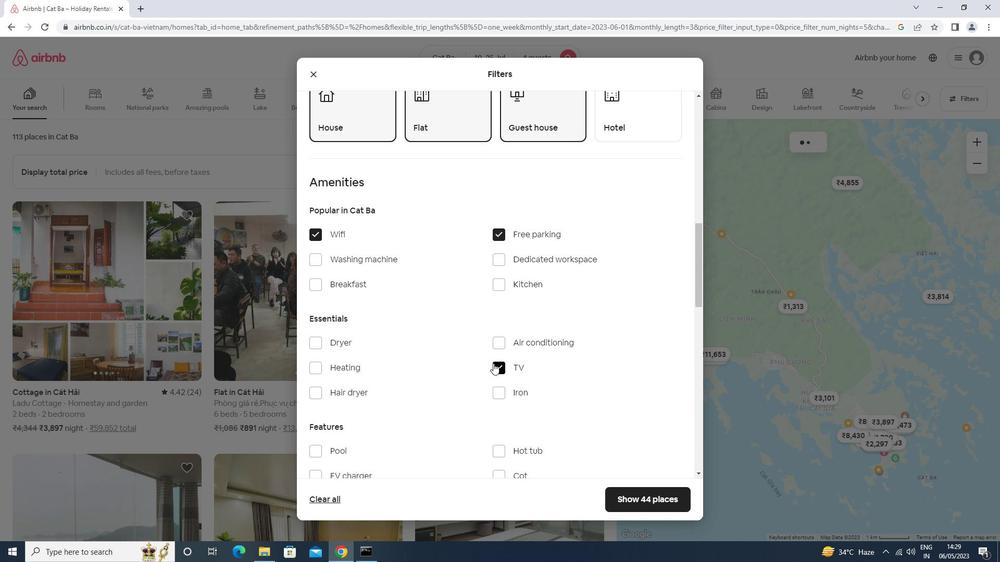 
Action: Mouse scrolled (455, 363) with delta (0, 0)
Screenshot: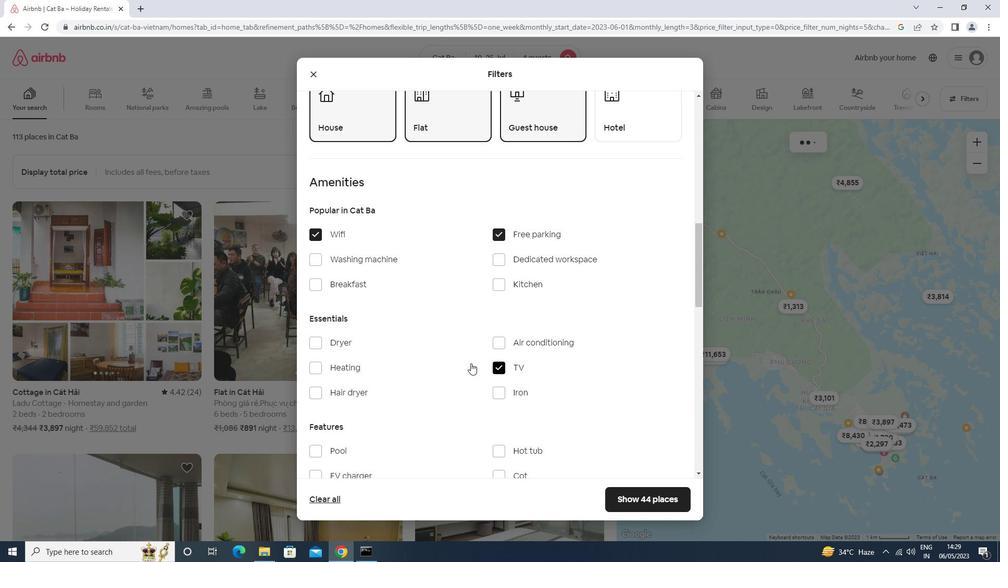 
Action: Mouse scrolled (455, 363) with delta (0, 0)
Screenshot: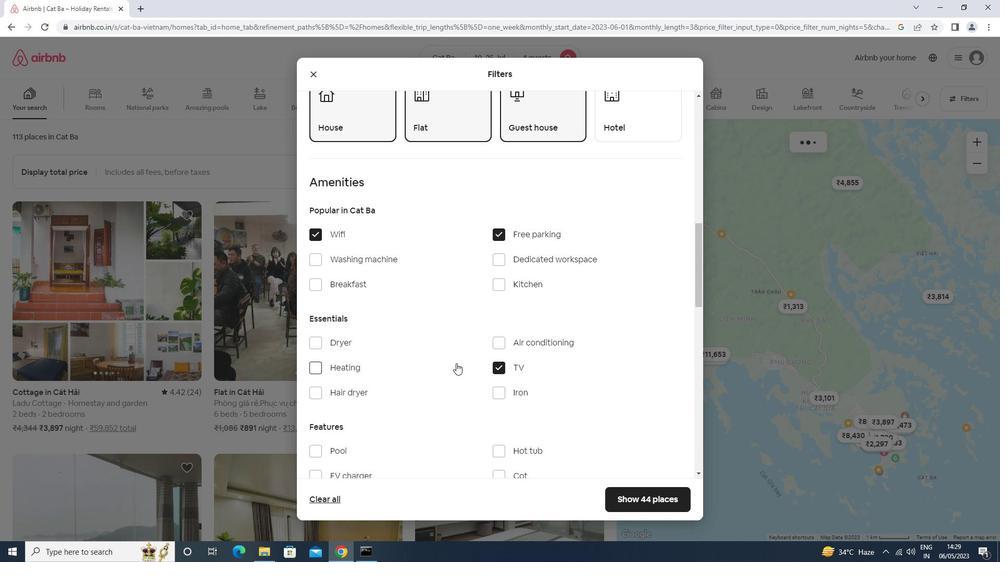 
Action: Mouse scrolled (455, 363) with delta (0, 0)
Screenshot: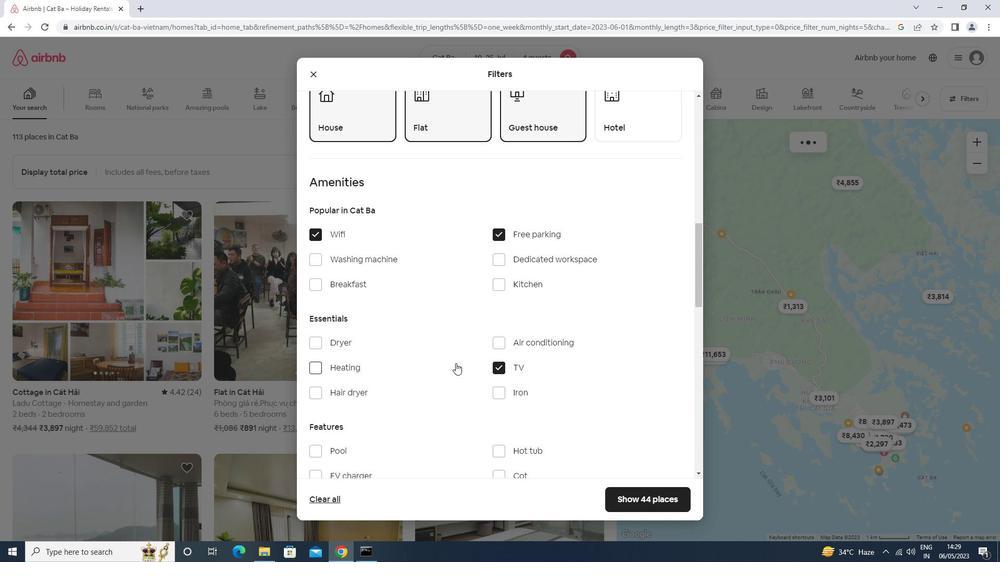
Action: Mouse scrolled (455, 363) with delta (0, 0)
Screenshot: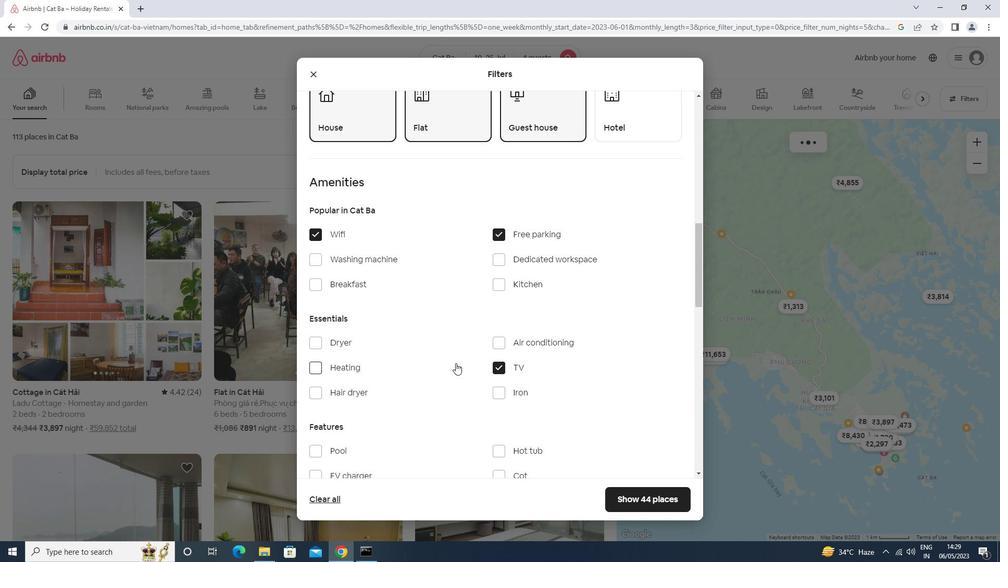 
Action: Mouse moved to (343, 287)
Screenshot: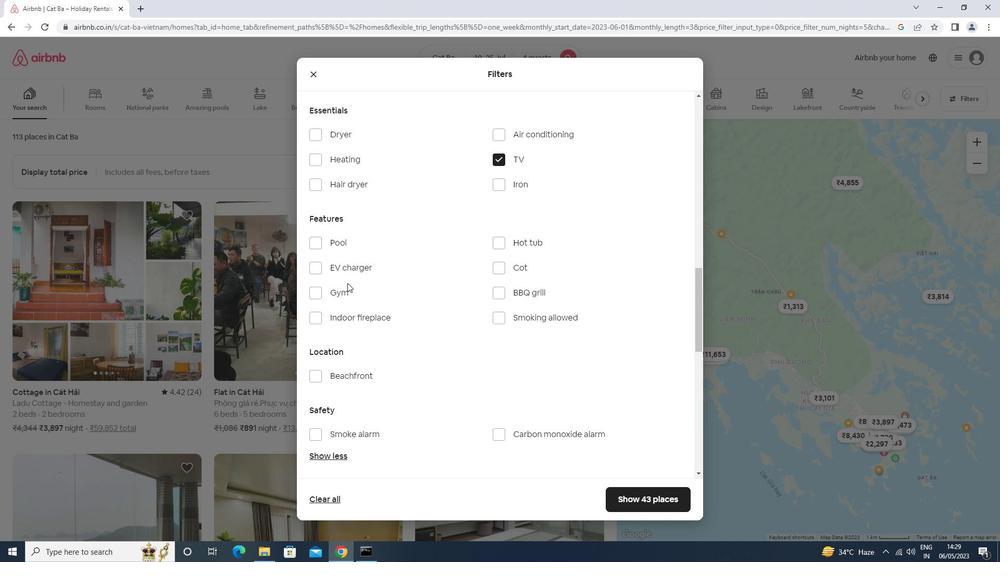 
Action: Mouse pressed left at (343, 287)
Screenshot: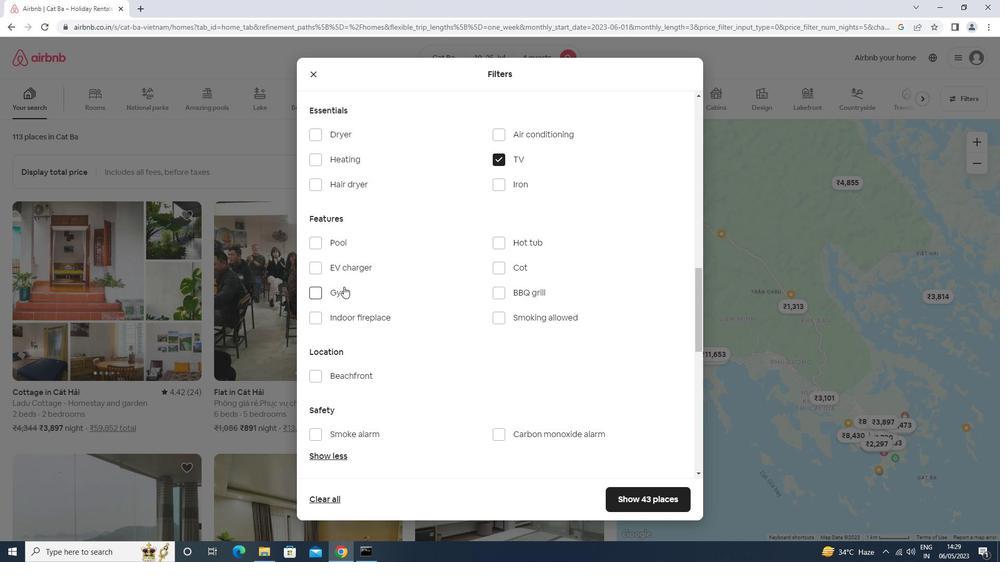 
Action: Mouse moved to (432, 266)
Screenshot: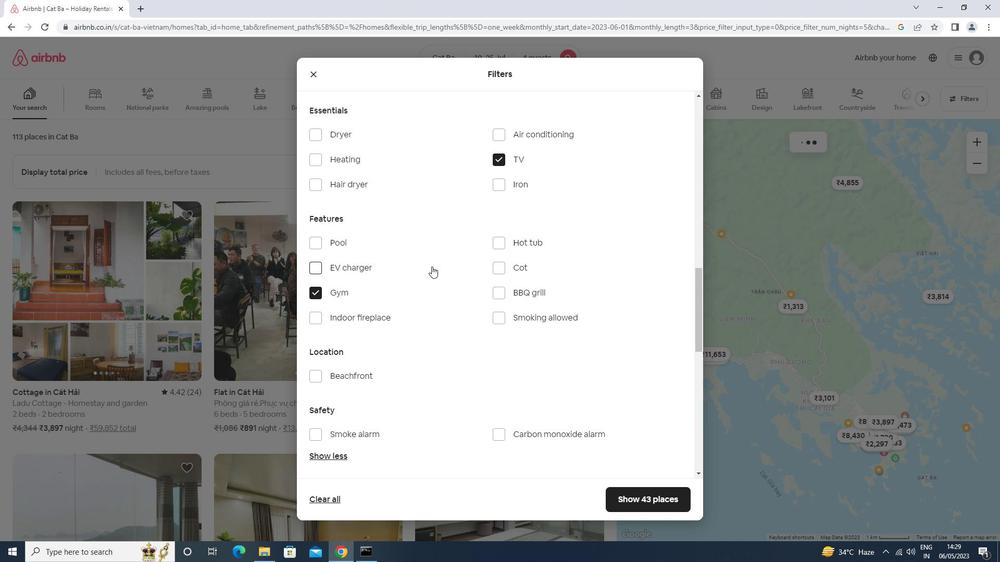 
Action: Mouse scrolled (432, 265) with delta (0, 0)
Screenshot: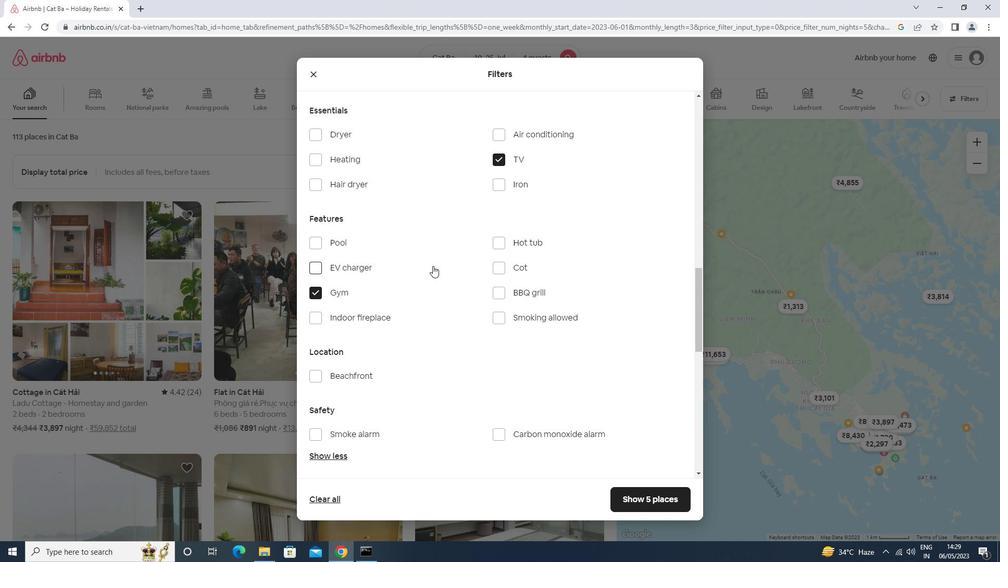 
Action: Mouse scrolled (432, 265) with delta (0, 0)
Screenshot: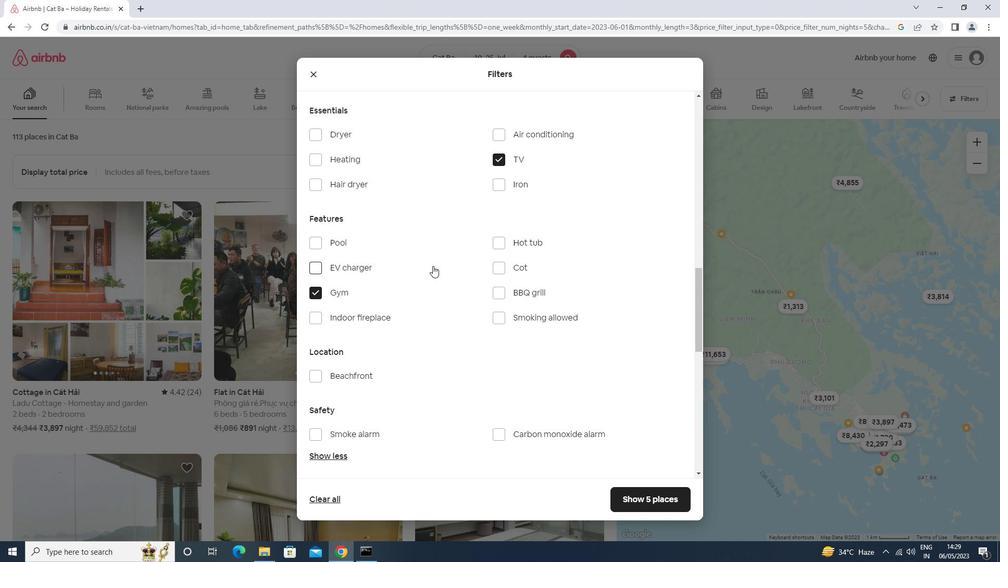 
Action: Mouse scrolled (432, 265) with delta (0, 0)
Screenshot: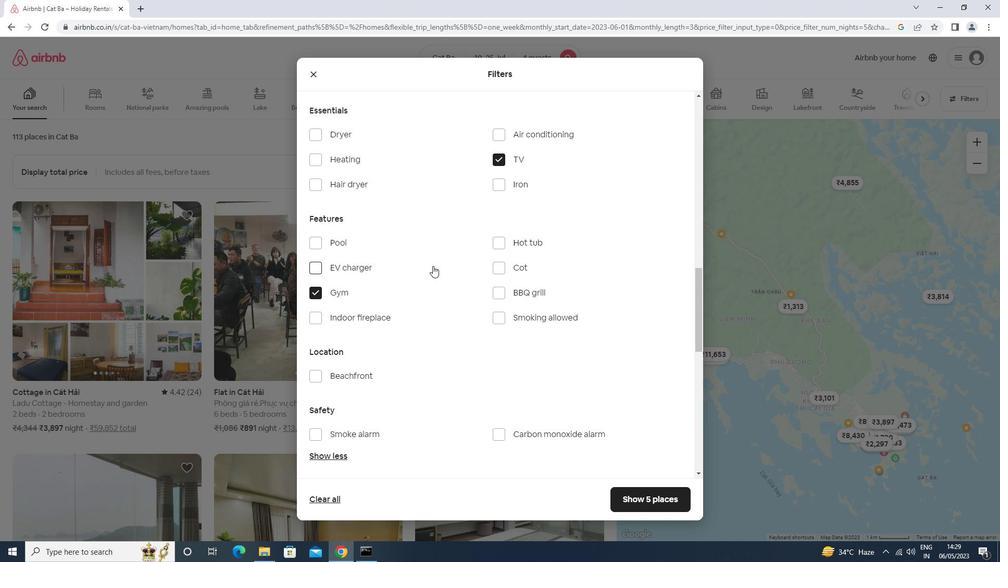 
Action: Mouse scrolled (432, 265) with delta (0, 0)
Screenshot: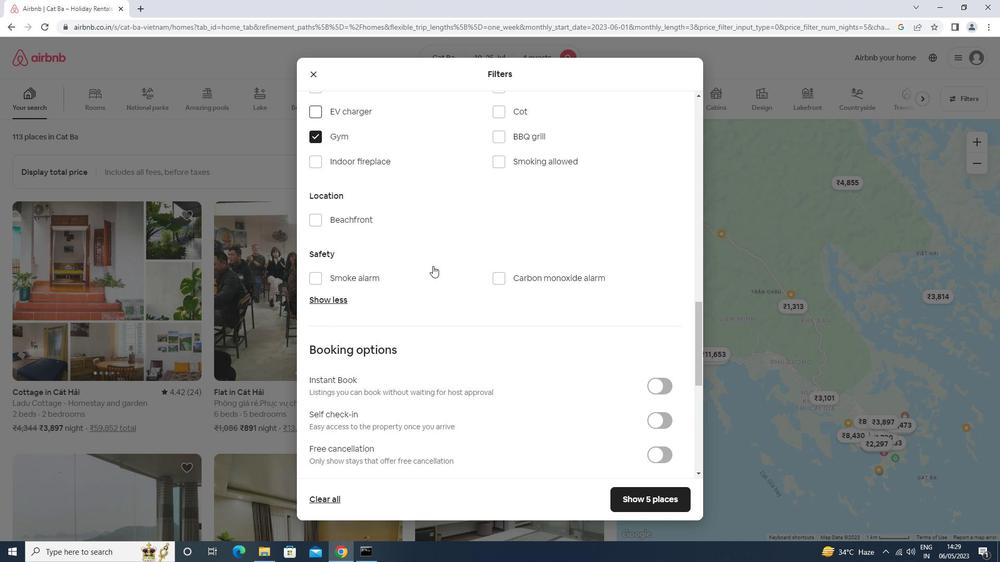 
Action: Mouse scrolled (432, 265) with delta (0, 0)
Screenshot: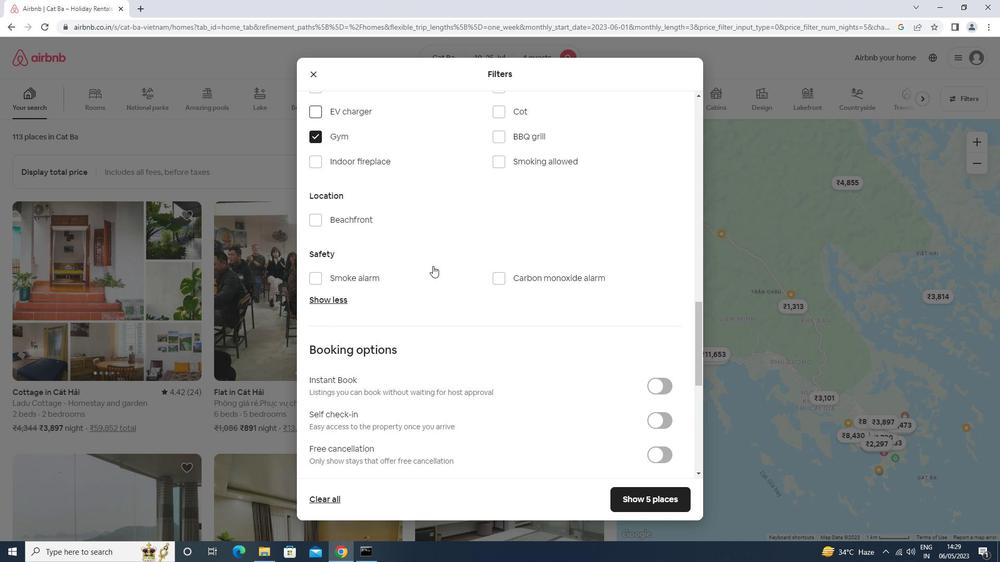 
Action: Mouse scrolled (432, 265) with delta (0, 0)
Screenshot: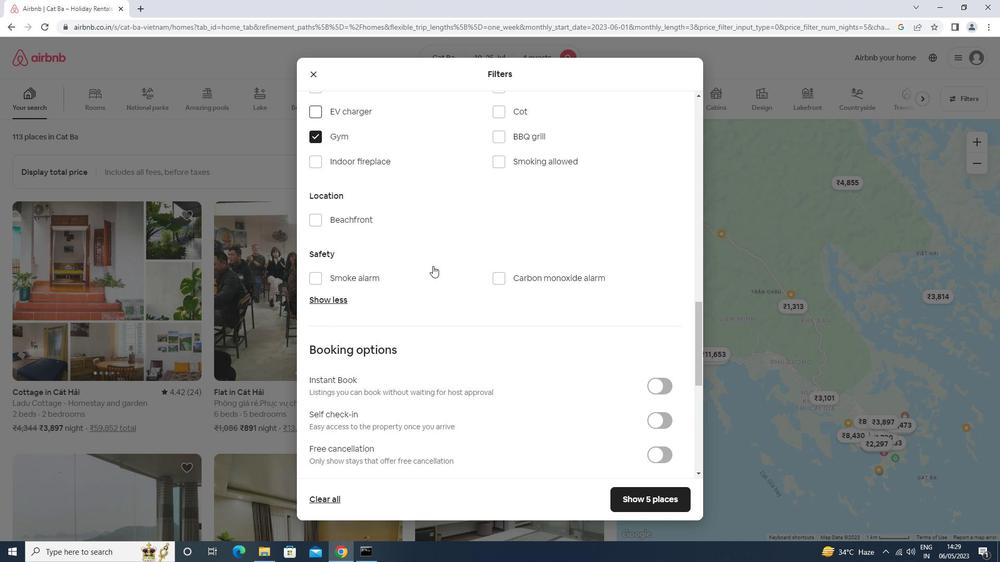 
Action: Mouse moved to (658, 261)
Screenshot: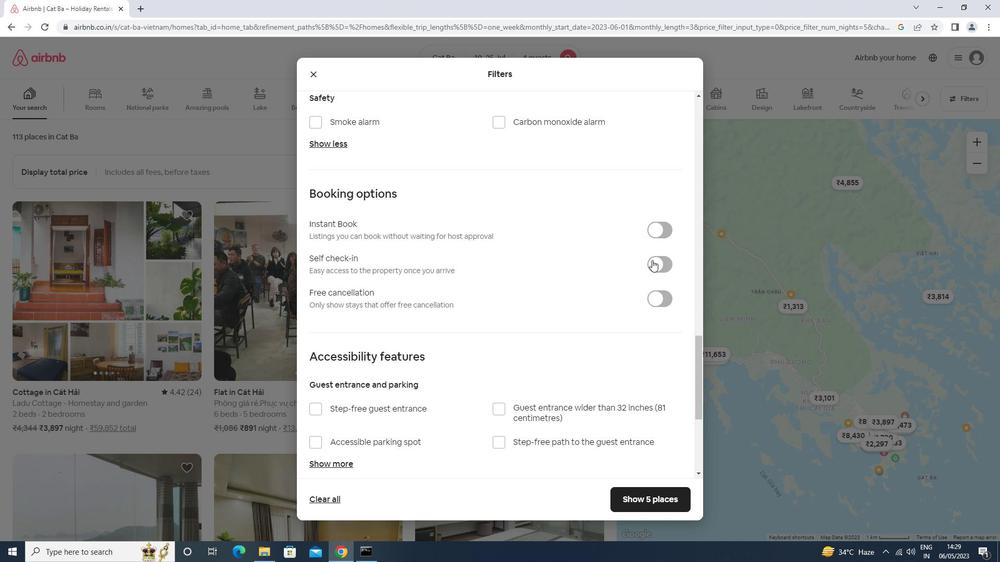 
Action: Mouse pressed left at (658, 261)
Screenshot: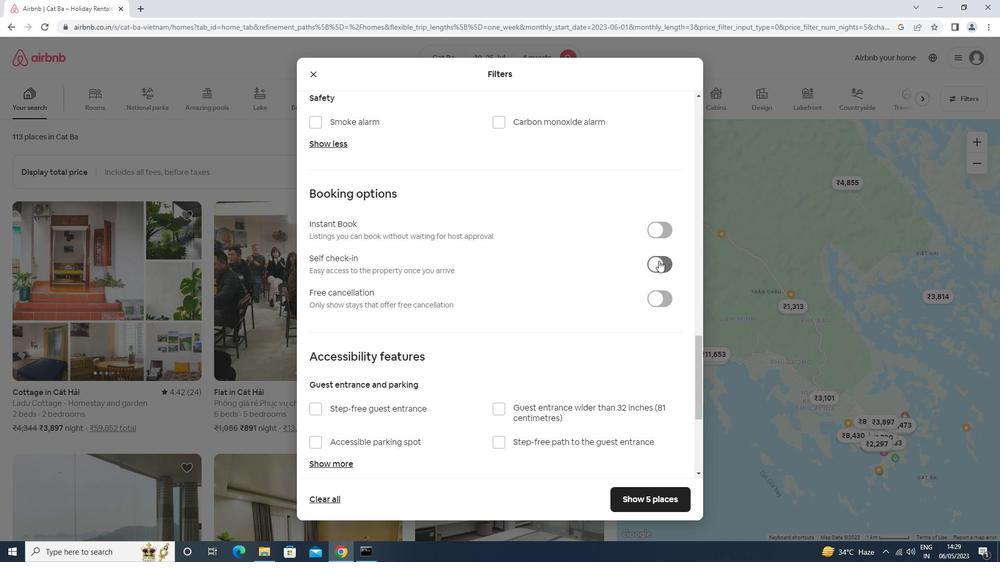 
Action: Mouse moved to (465, 275)
Screenshot: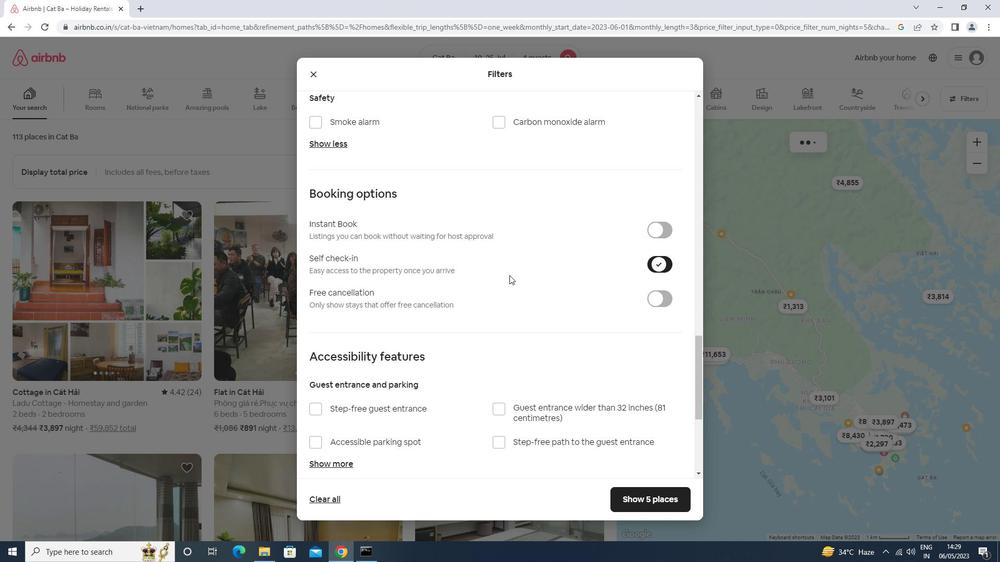 
Action: Mouse scrolled (465, 275) with delta (0, 0)
Screenshot: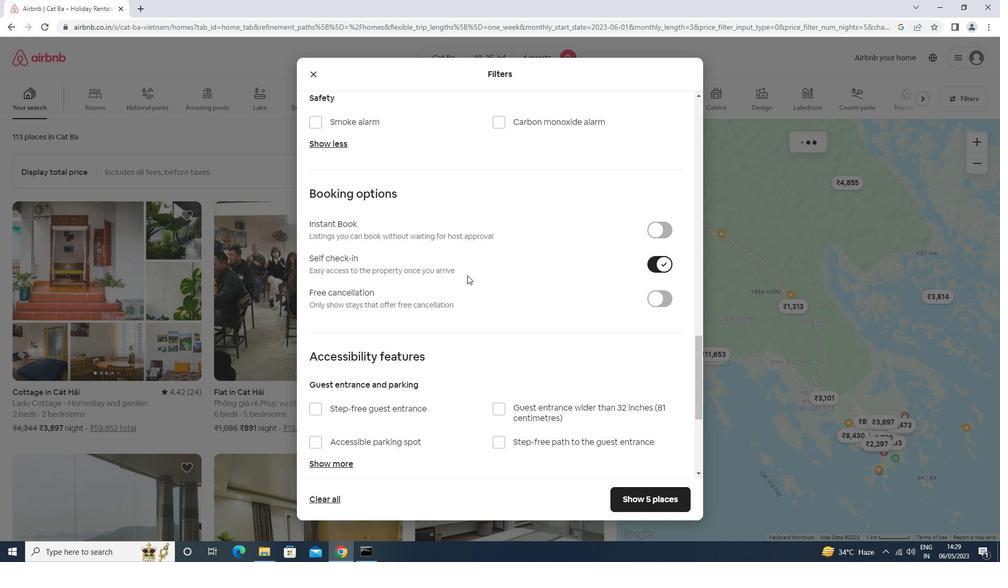 
Action: Mouse scrolled (465, 275) with delta (0, 0)
Screenshot: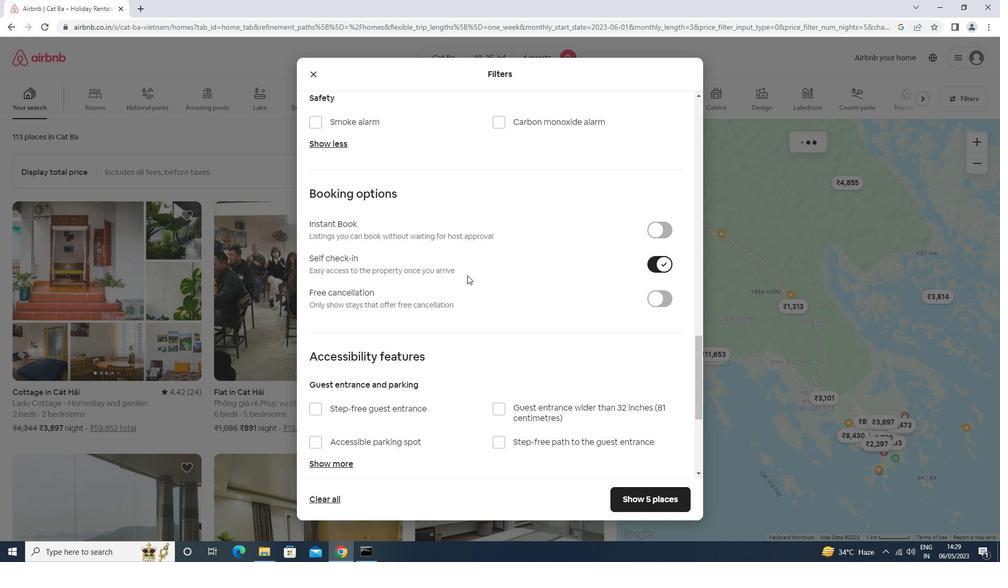 
Action: Mouse scrolled (465, 275) with delta (0, 0)
Screenshot: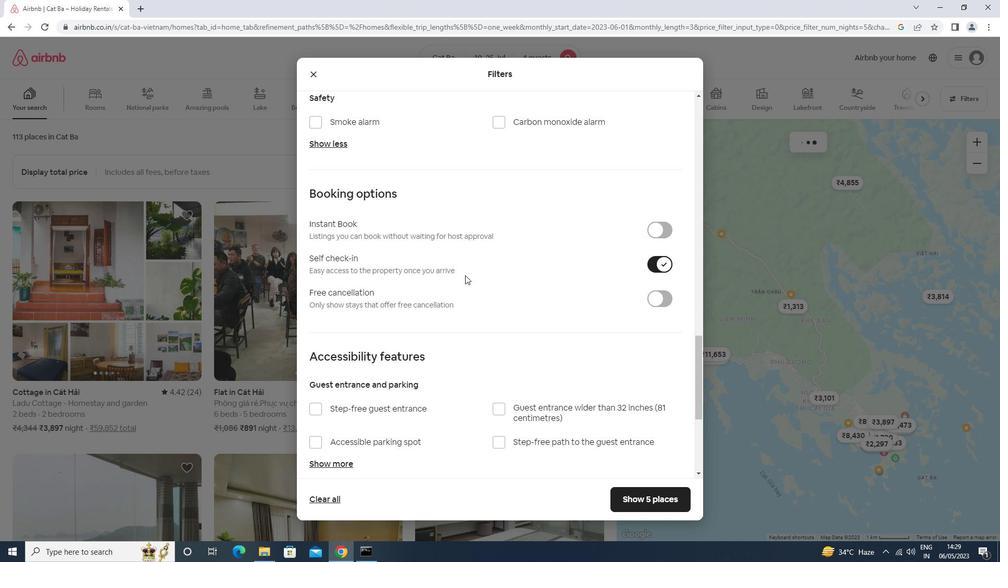 
Action: Mouse scrolled (465, 275) with delta (0, 0)
Screenshot: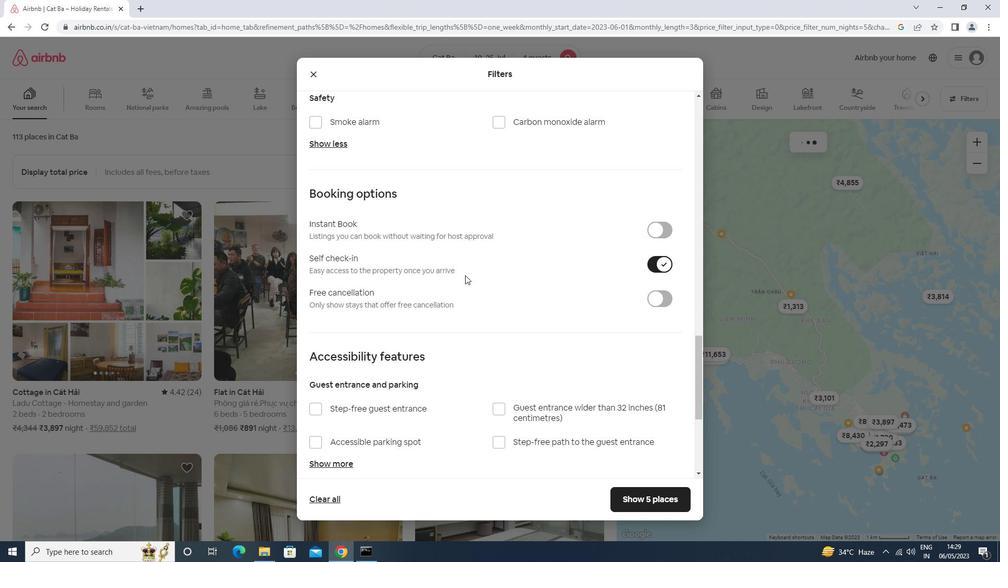 
Action: Mouse scrolled (465, 275) with delta (0, 0)
Screenshot: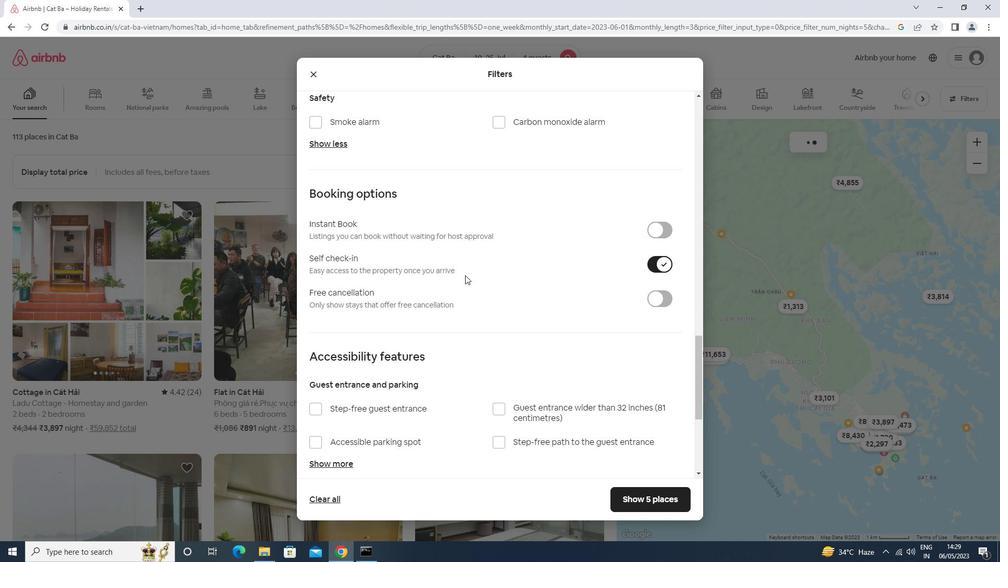 
Action: Mouse scrolled (465, 275) with delta (0, 0)
Screenshot: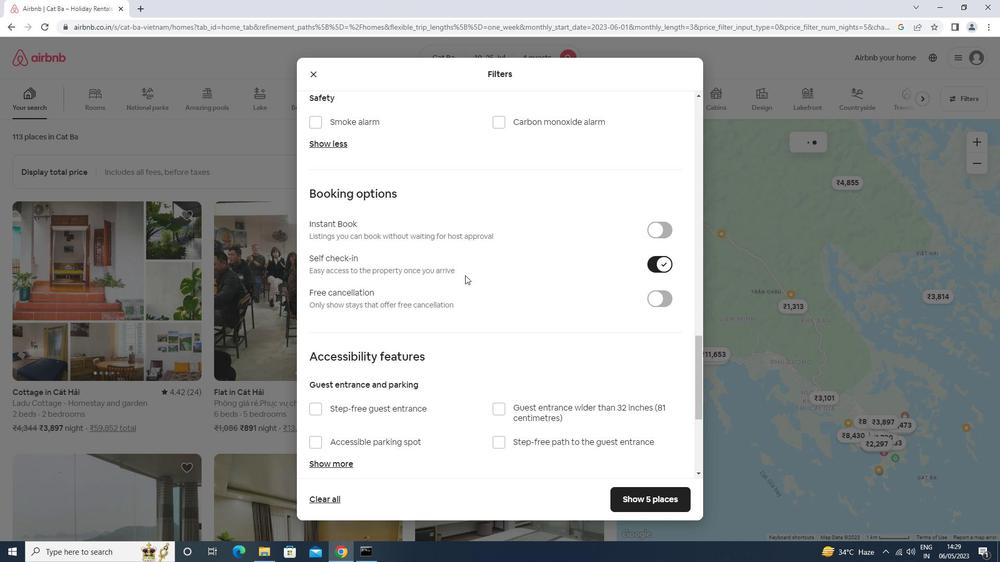 
Action: Mouse moved to (367, 427)
Screenshot: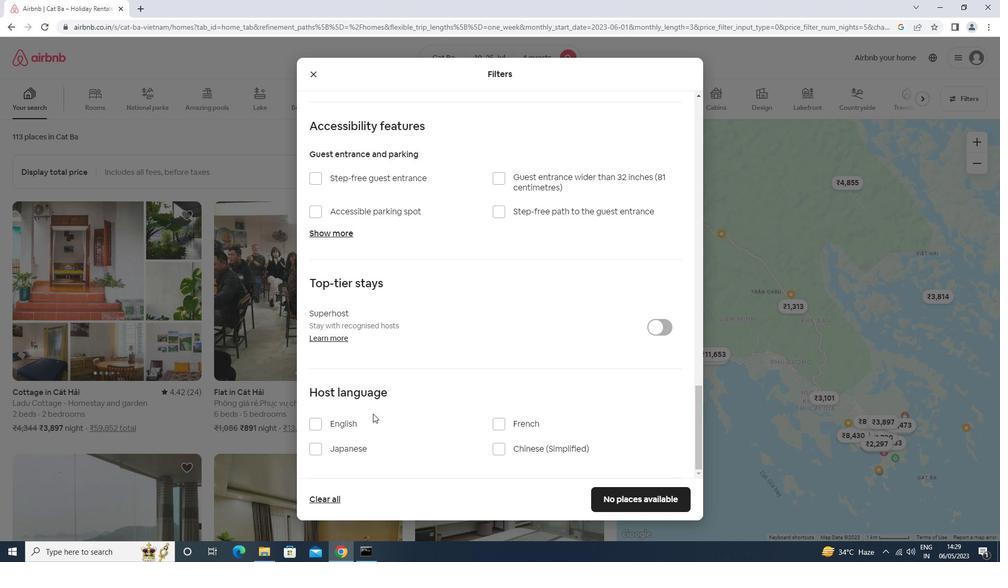 
Action: Mouse pressed left at (367, 427)
Screenshot: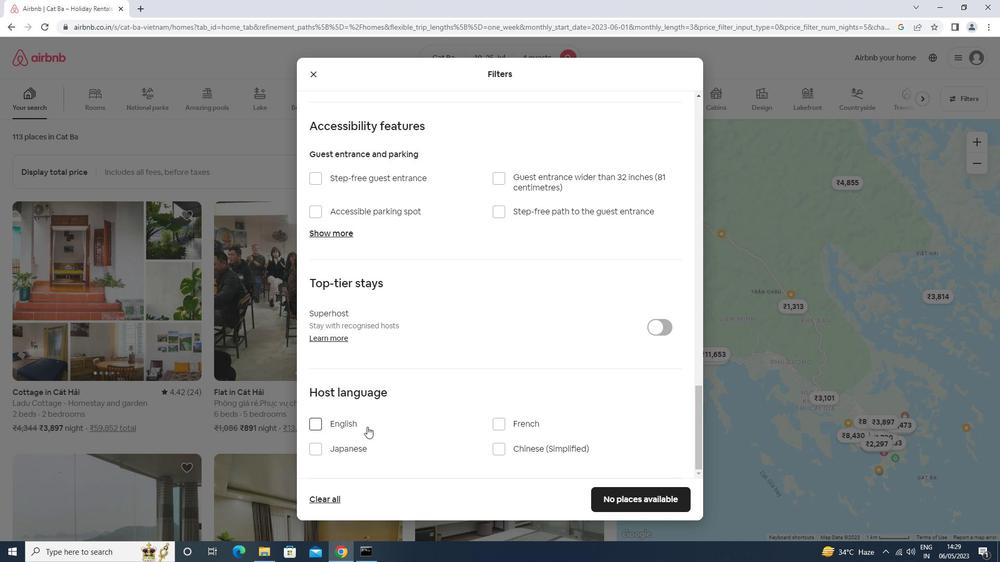 
Action: Mouse moved to (653, 489)
Screenshot: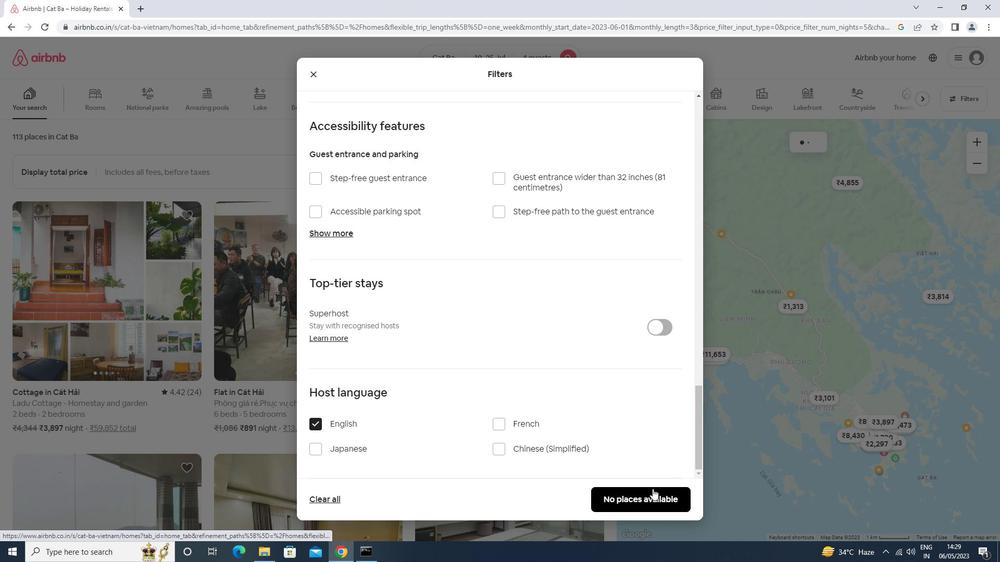 
Action: Mouse pressed left at (653, 489)
Screenshot: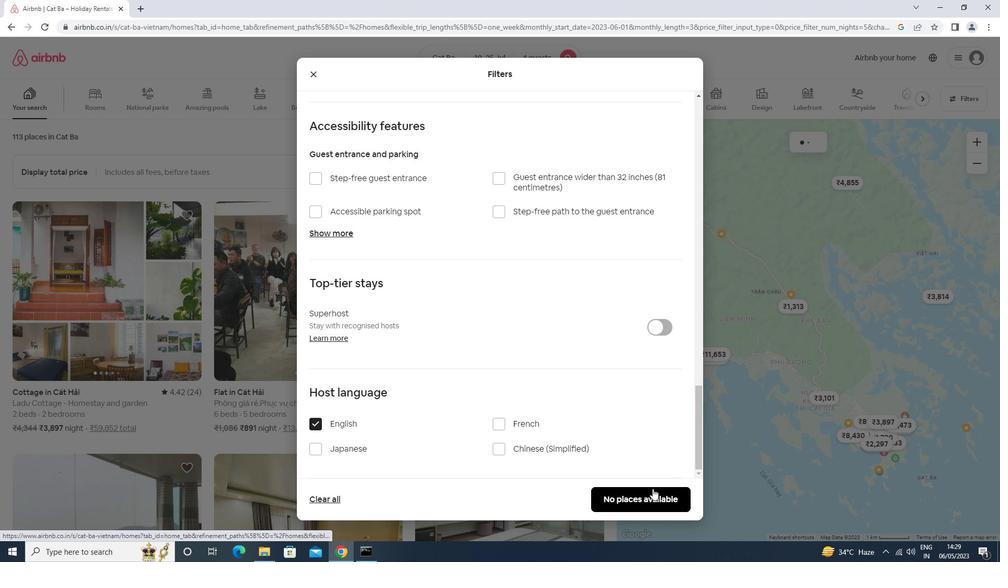 
Action: Mouse moved to (646, 492)
Screenshot: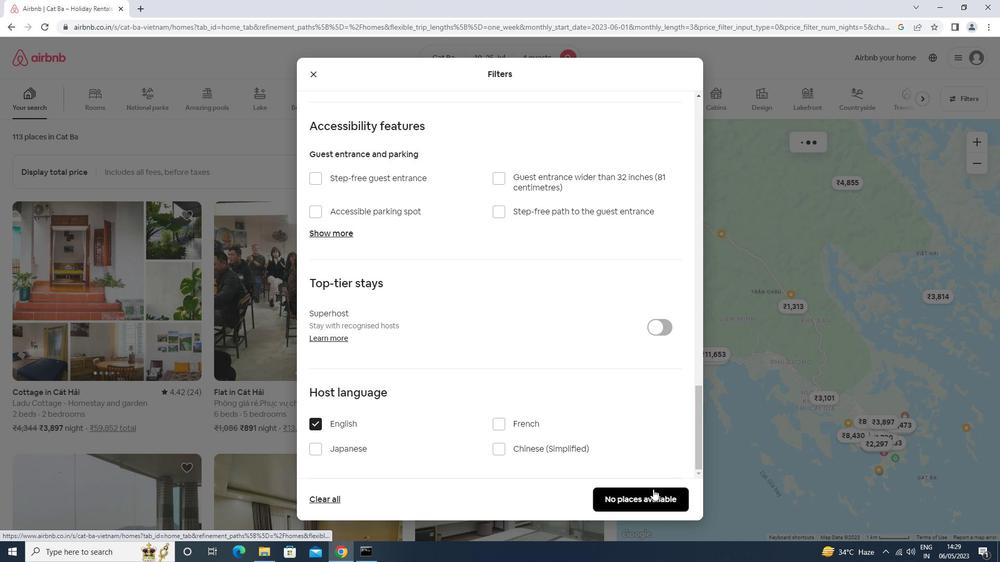 
